 Task: Look for space in Xinyi, China from 2nd June, 2023 to 15th June, 2023 for 2 adults and 1 pet in price range Rs.10000 to Rs.15000. Place can be entire place with 1  bedroom having 1 bed and 1 bathroom. Property type can be house, flat, guest house, hotel. Booking option can be shelf check-in. Required host language is Chinese (Simplified).
Action: Mouse moved to (376, 123)
Screenshot: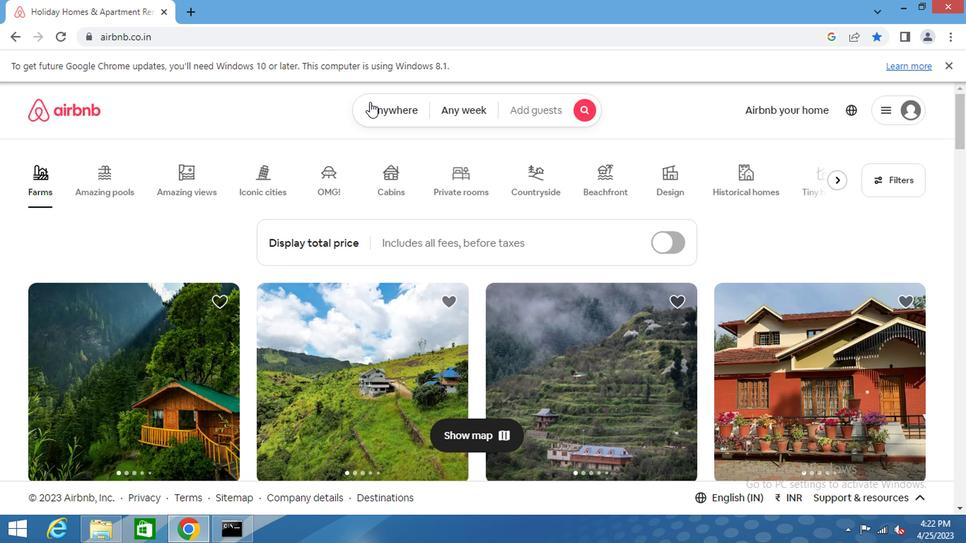 
Action: Mouse pressed left at (376, 123)
Screenshot: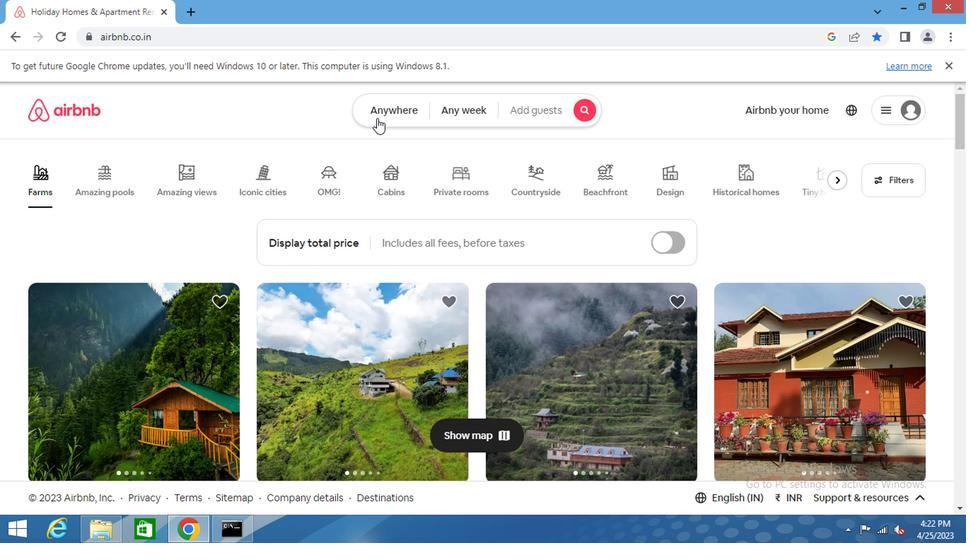 
Action: Mouse moved to (300, 179)
Screenshot: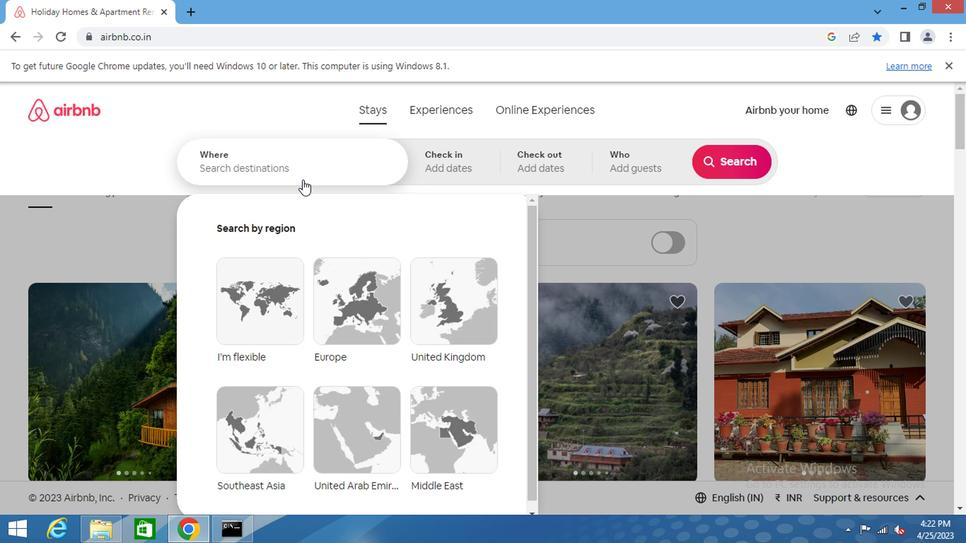 
Action: Mouse pressed left at (300, 179)
Screenshot: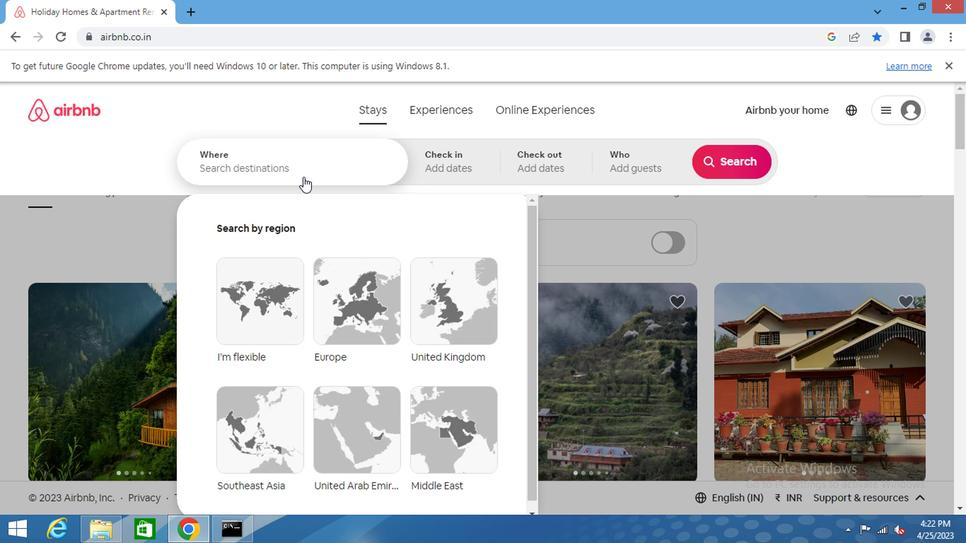 
Action: Mouse moved to (304, 173)
Screenshot: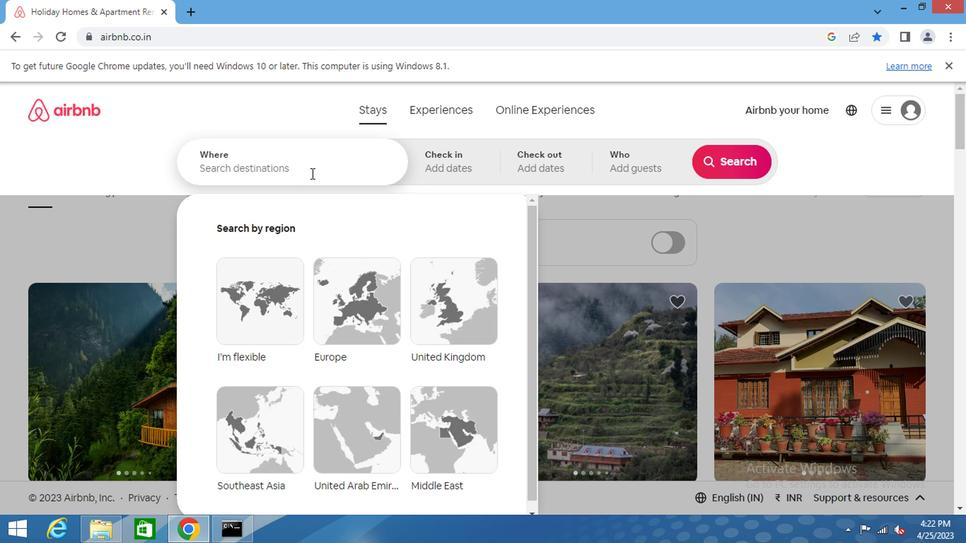 
Action: Mouse pressed left at (304, 173)
Screenshot: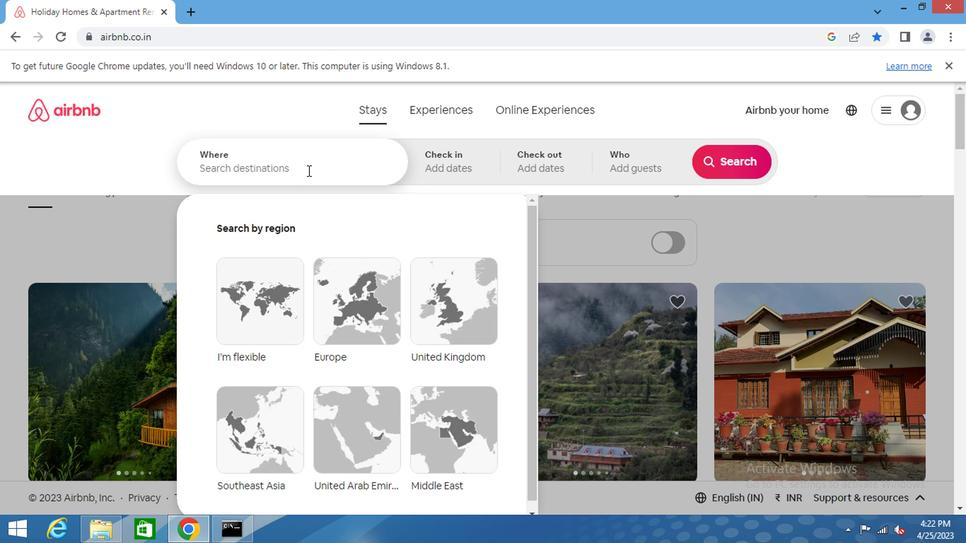 
Action: Key pressed xinyi<Key.space>china<Key.space><Key.enter>
Screenshot: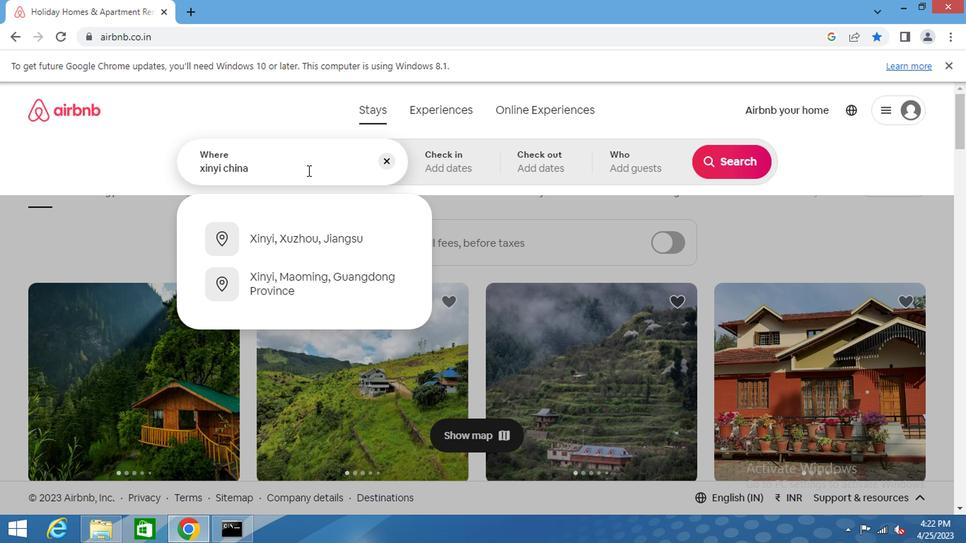 
Action: Mouse moved to (713, 273)
Screenshot: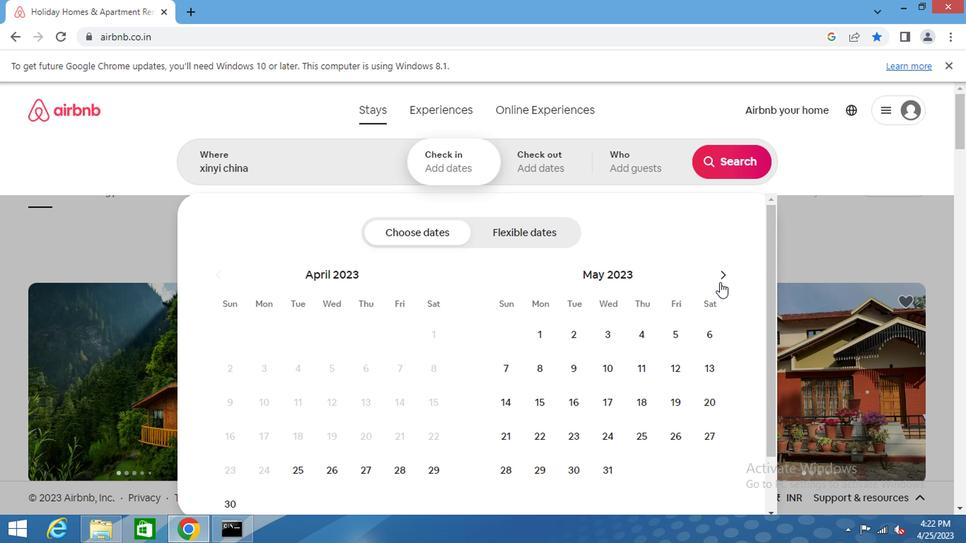 
Action: Mouse pressed left at (713, 273)
Screenshot: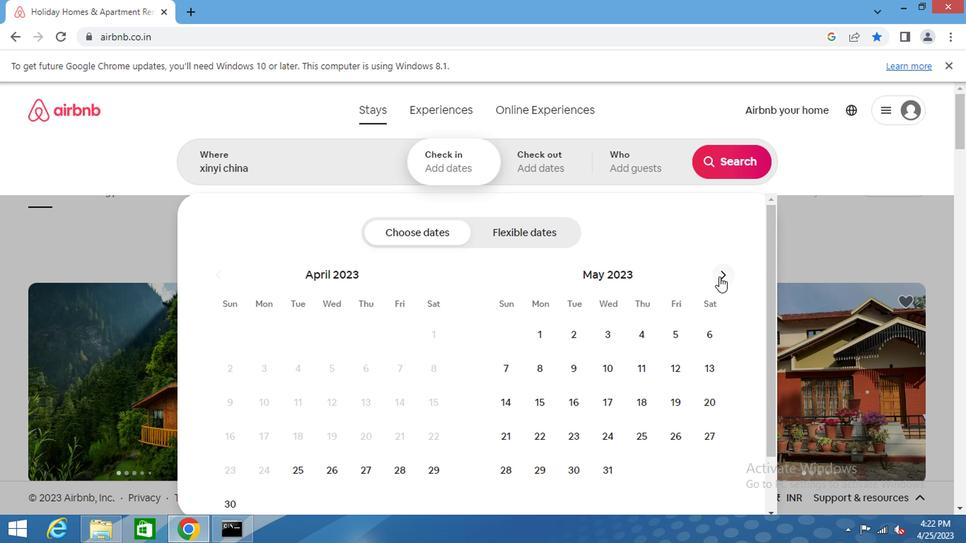 
Action: Mouse pressed left at (713, 273)
Screenshot: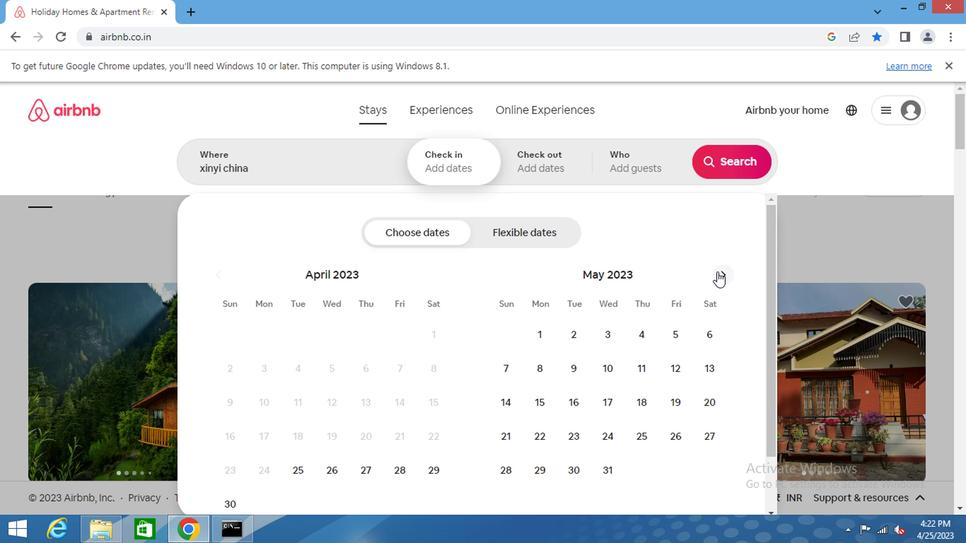 
Action: Mouse moved to (390, 335)
Screenshot: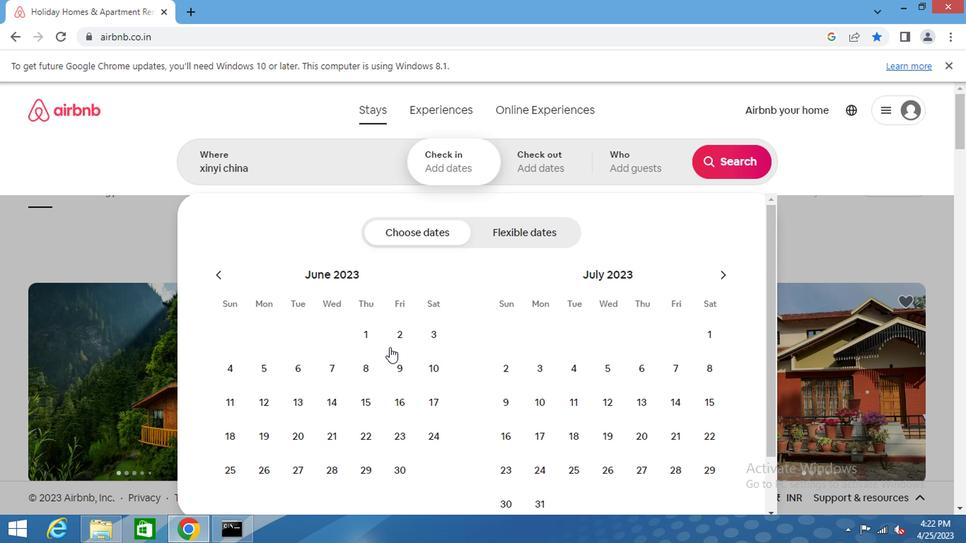 
Action: Mouse pressed left at (390, 335)
Screenshot: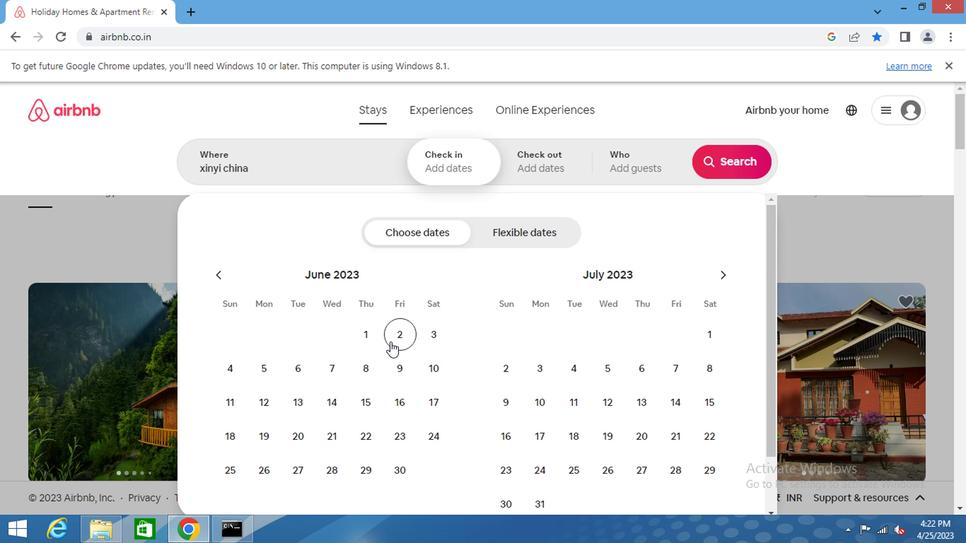 
Action: Mouse moved to (367, 397)
Screenshot: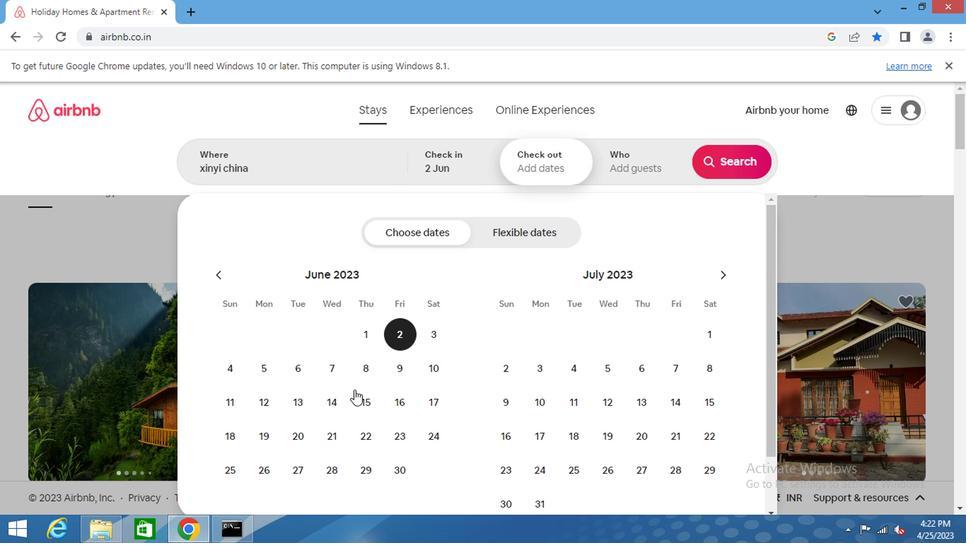 
Action: Mouse pressed left at (367, 397)
Screenshot: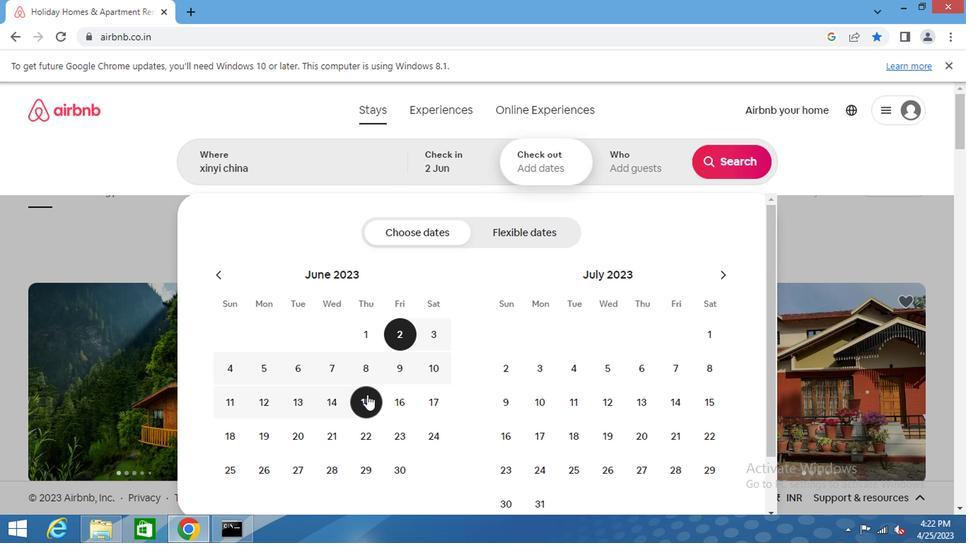 
Action: Mouse moved to (634, 171)
Screenshot: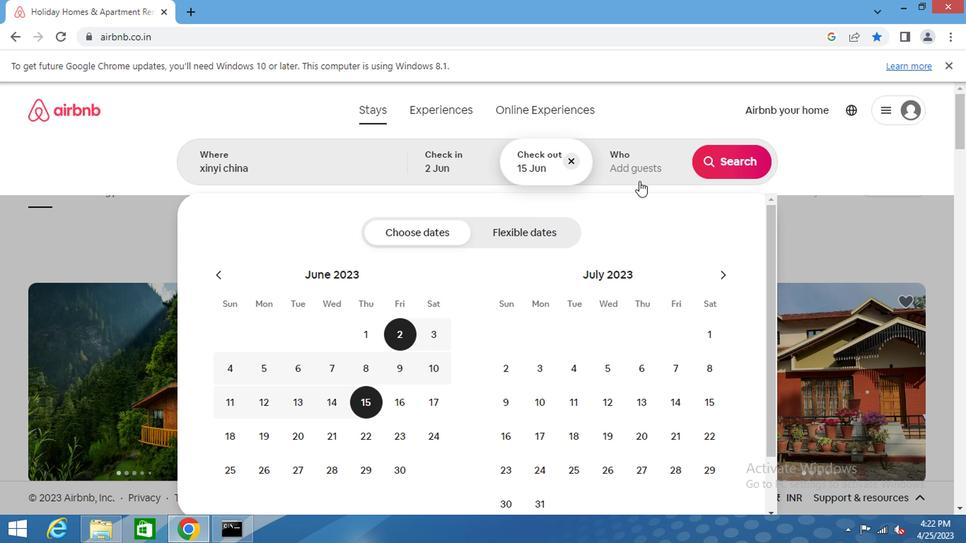 
Action: Mouse pressed left at (634, 171)
Screenshot: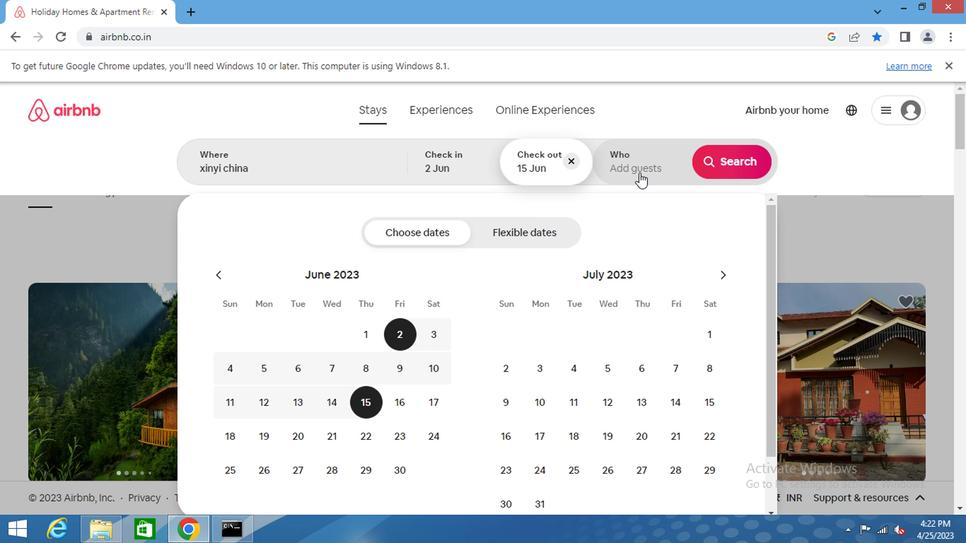 
Action: Mouse moved to (736, 237)
Screenshot: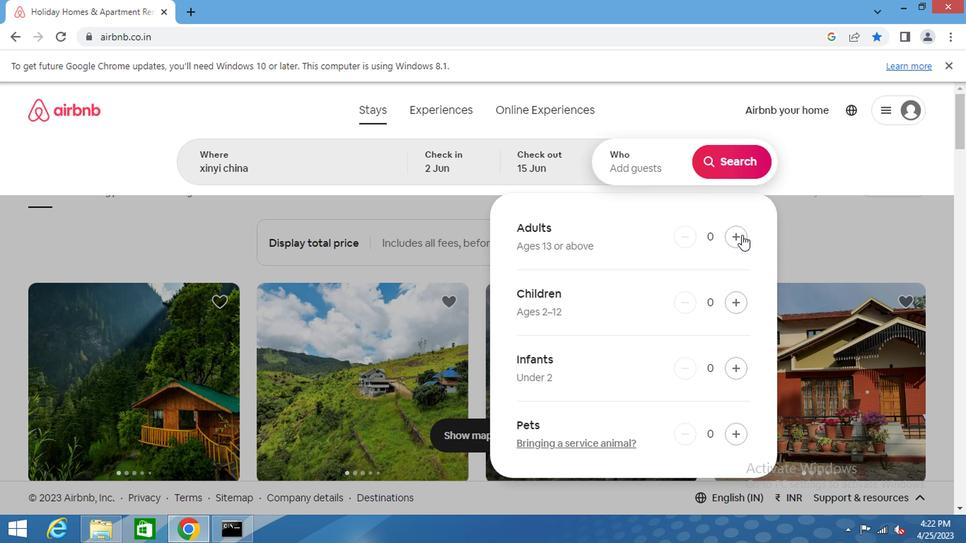 
Action: Mouse pressed left at (736, 237)
Screenshot: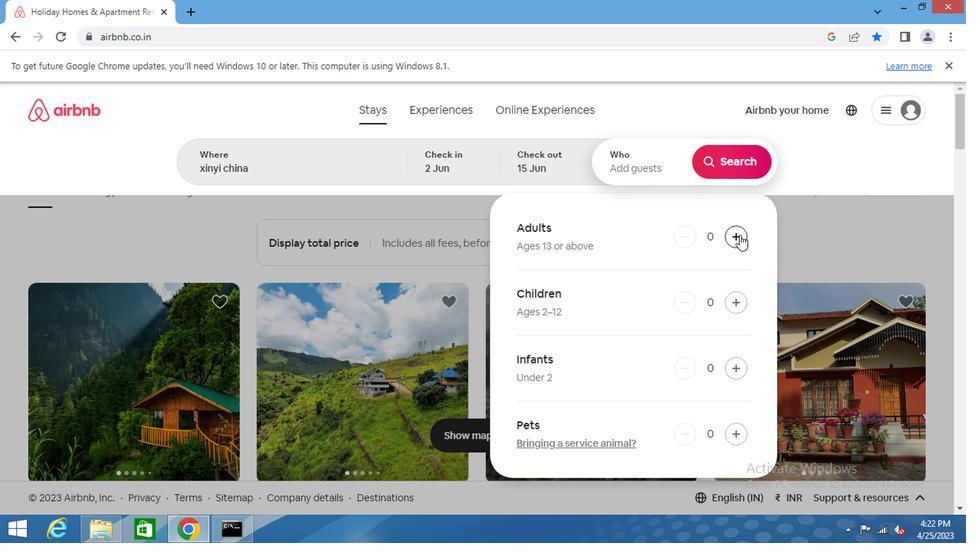 
Action: Mouse pressed left at (736, 237)
Screenshot: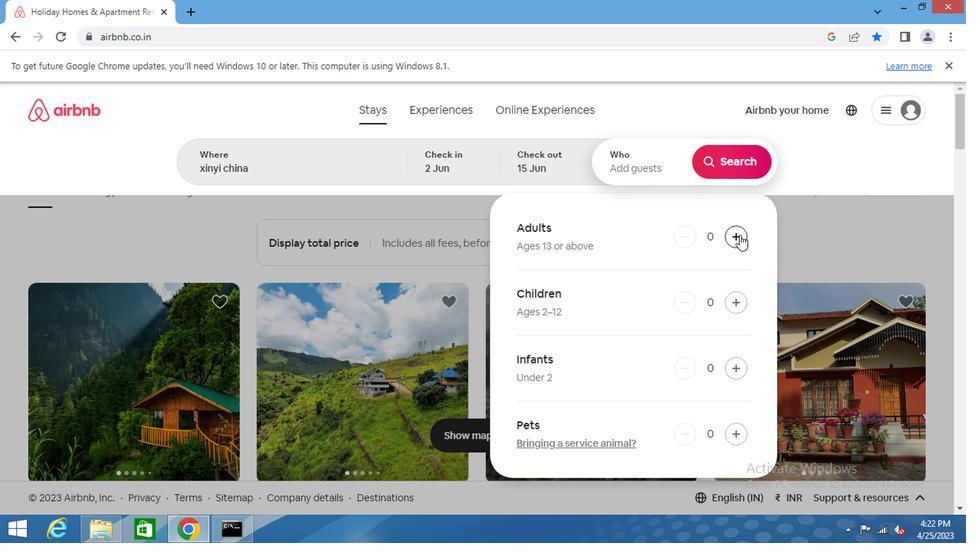
Action: Mouse moved to (739, 444)
Screenshot: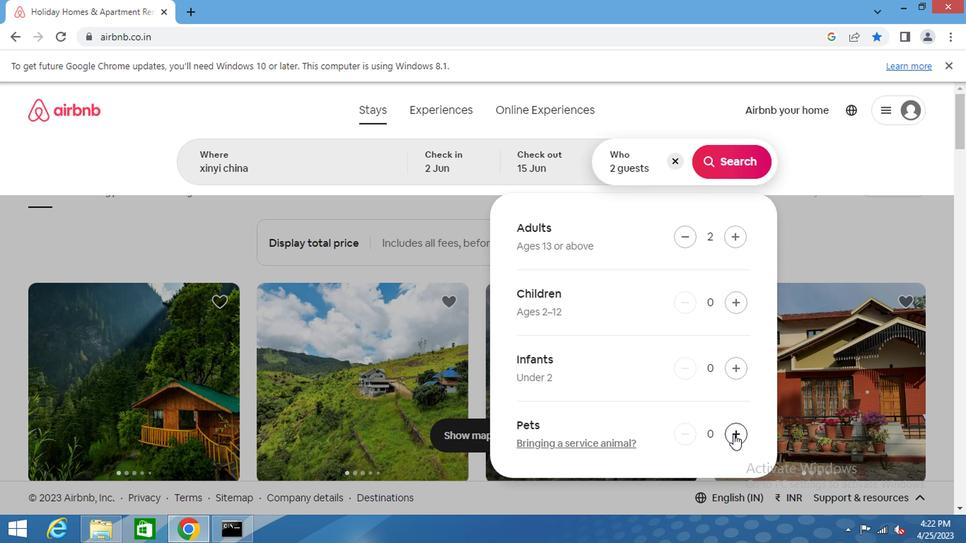 
Action: Mouse pressed left at (739, 444)
Screenshot: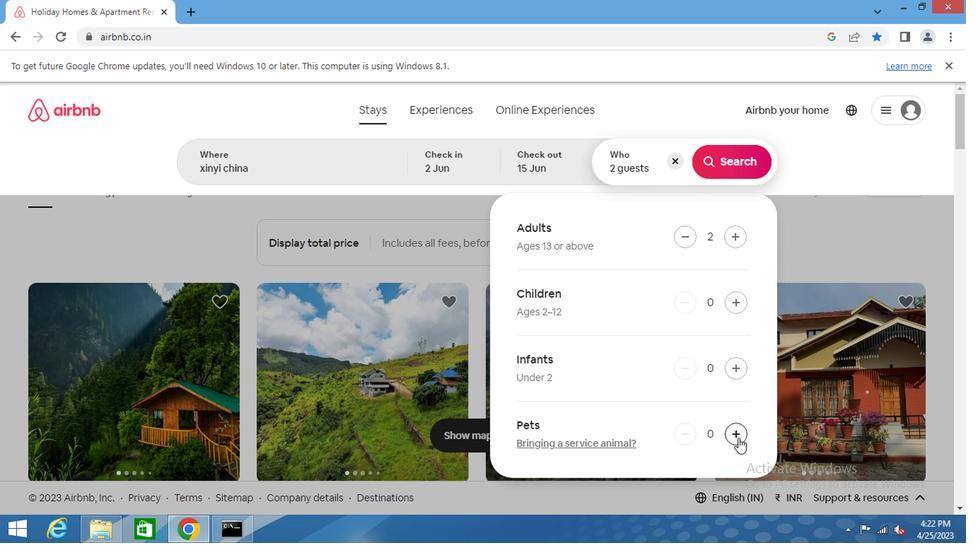 
Action: Mouse moved to (726, 167)
Screenshot: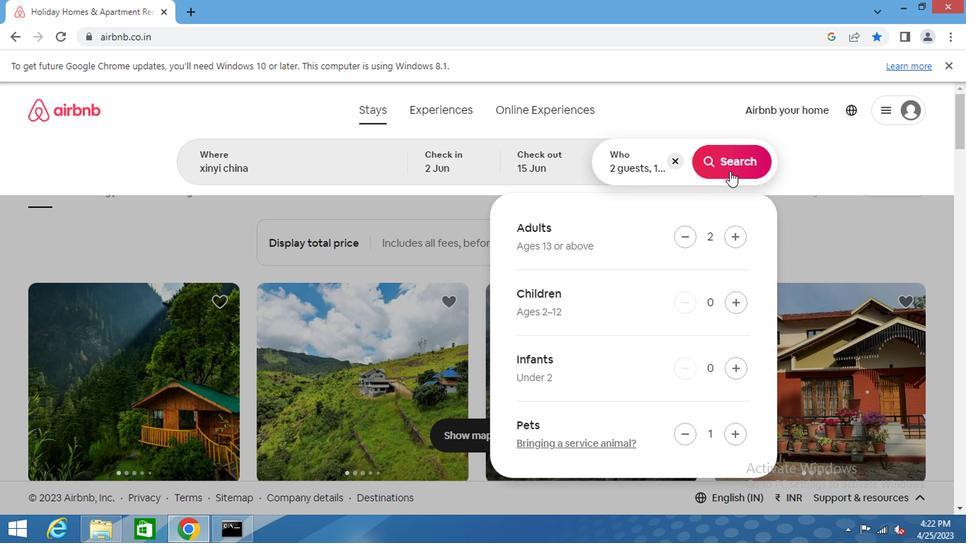 
Action: Mouse pressed left at (726, 167)
Screenshot: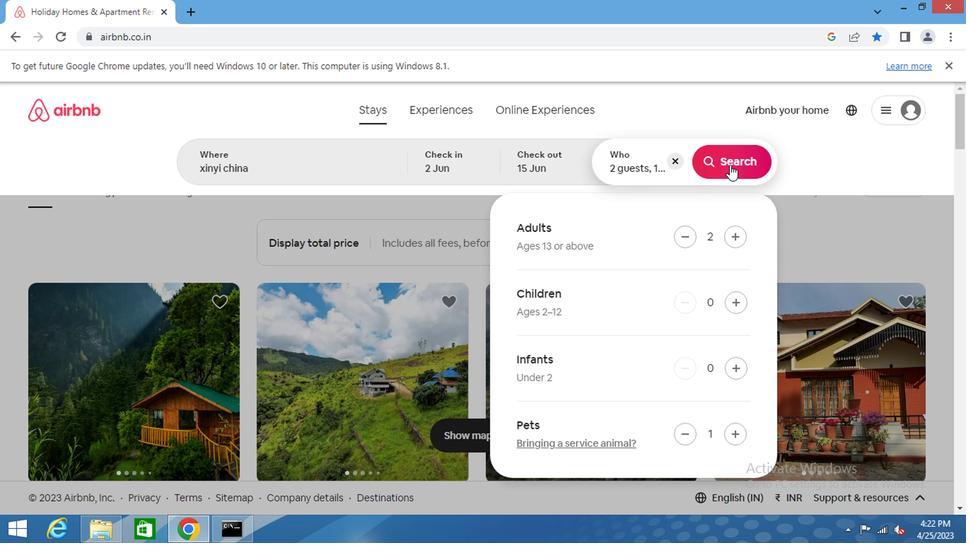 
Action: Mouse moved to (887, 167)
Screenshot: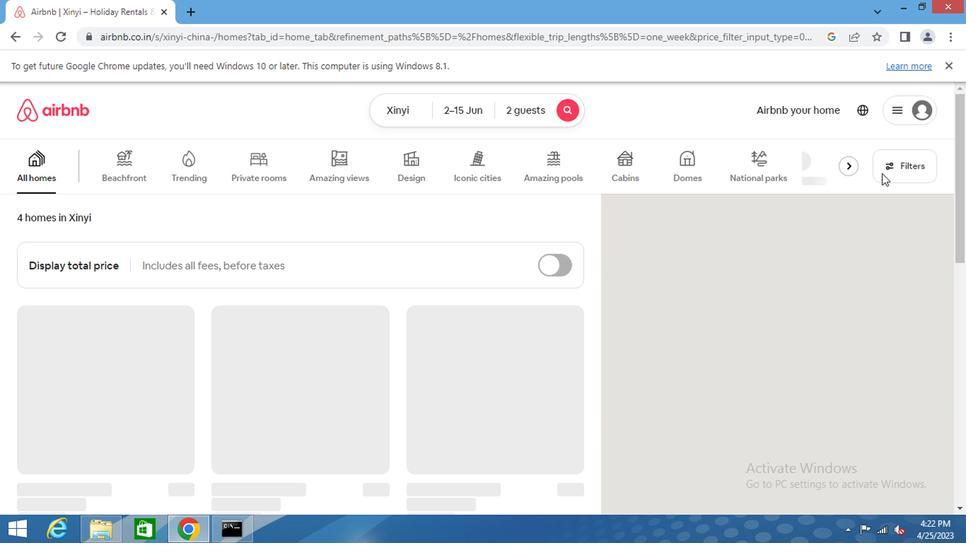 
Action: Mouse pressed left at (887, 167)
Screenshot: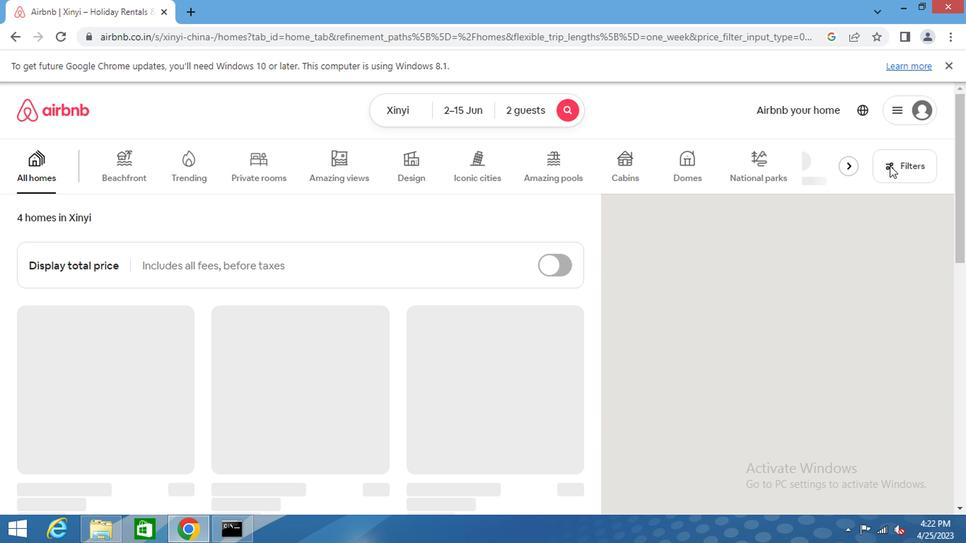 
Action: Mouse moved to (335, 348)
Screenshot: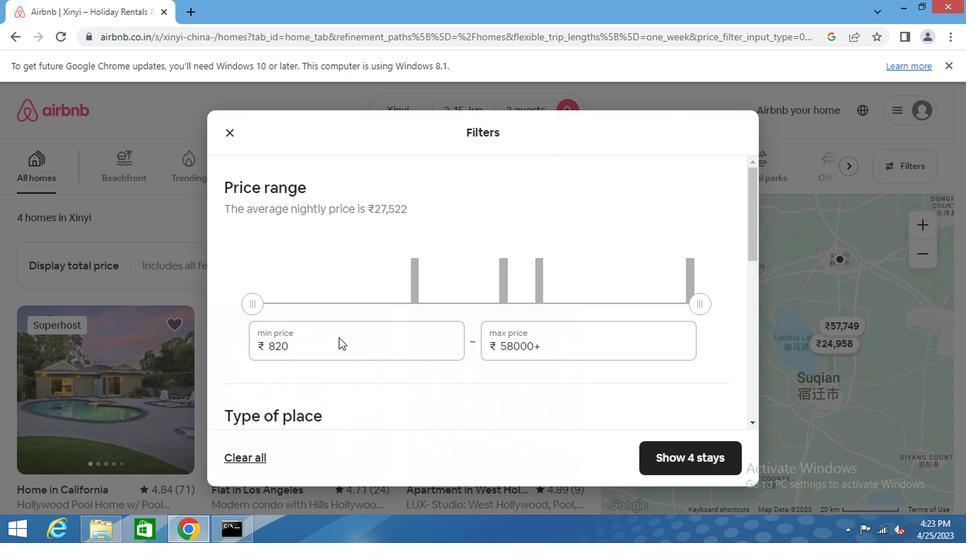 
Action: Mouse pressed left at (335, 348)
Screenshot: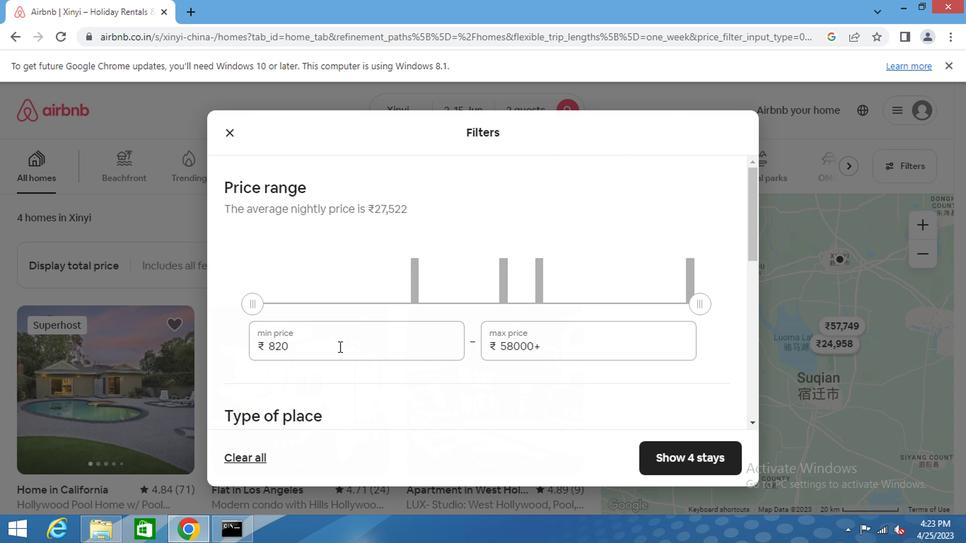 
Action: Mouse pressed left at (335, 348)
Screenshot: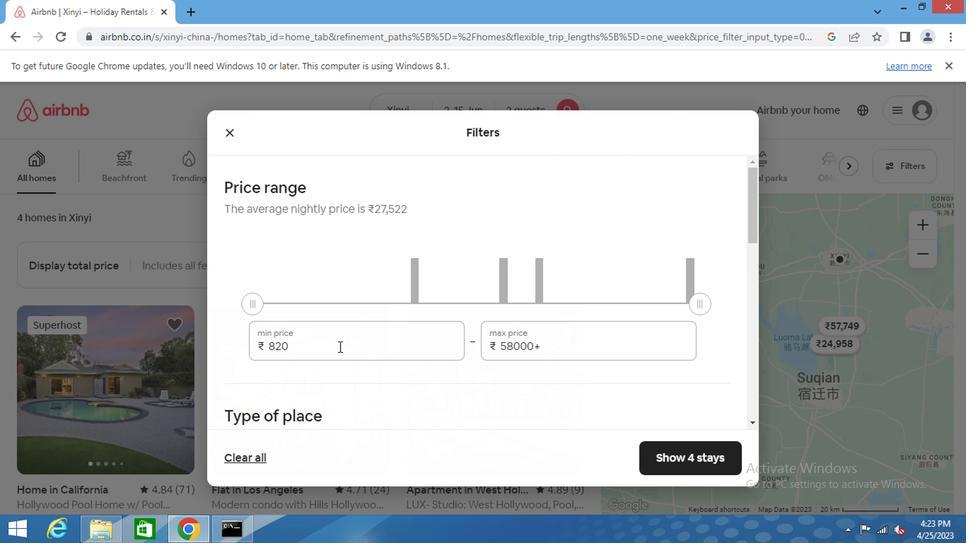 
Action: Key pressed 10000<Key.tab>1500<Key.backspace><Key.backspace><Key.backspace><Key.backspace><Key.backspace><Key.backspace>15000
Screenshot: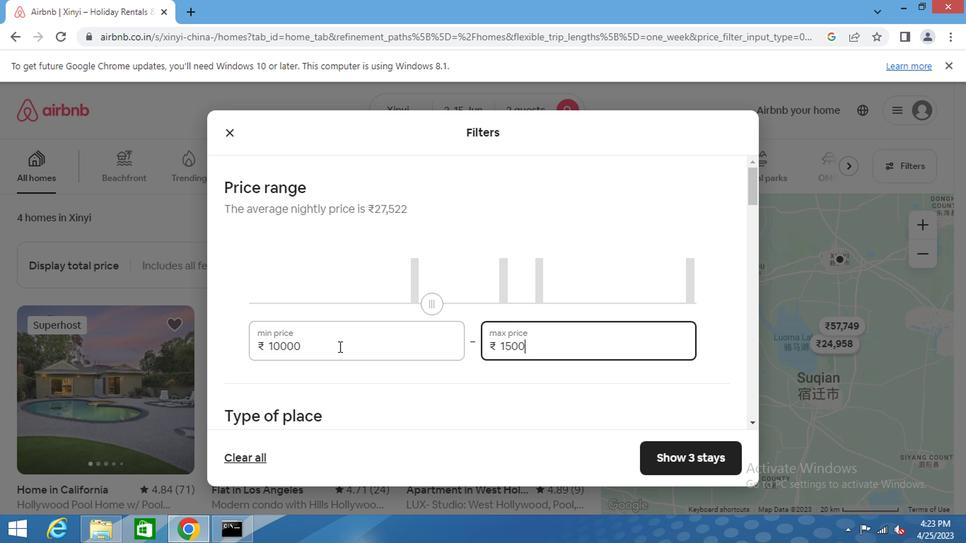 
Action: Mouse moved to (947, 79)
Screenshot: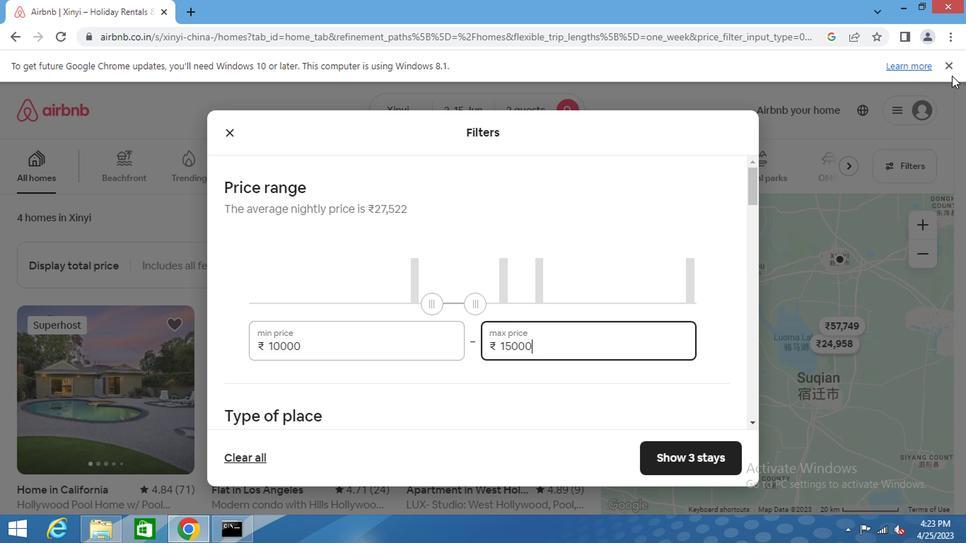 
Action: Mouse scrolled (947, 79) with delta (0, 0)
Screenshot: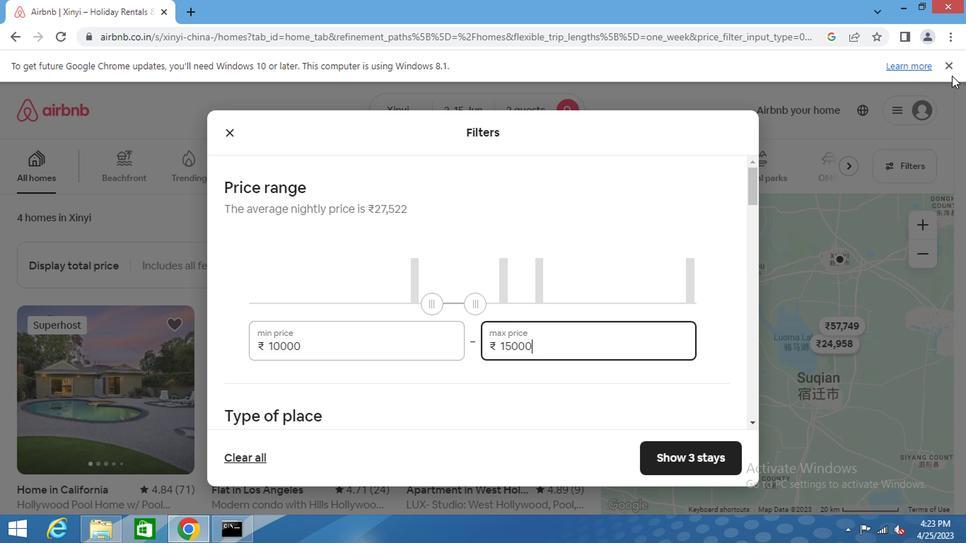 
Action: Mouse scrolled (947, 79) with delta (0, 0)
Screenshot: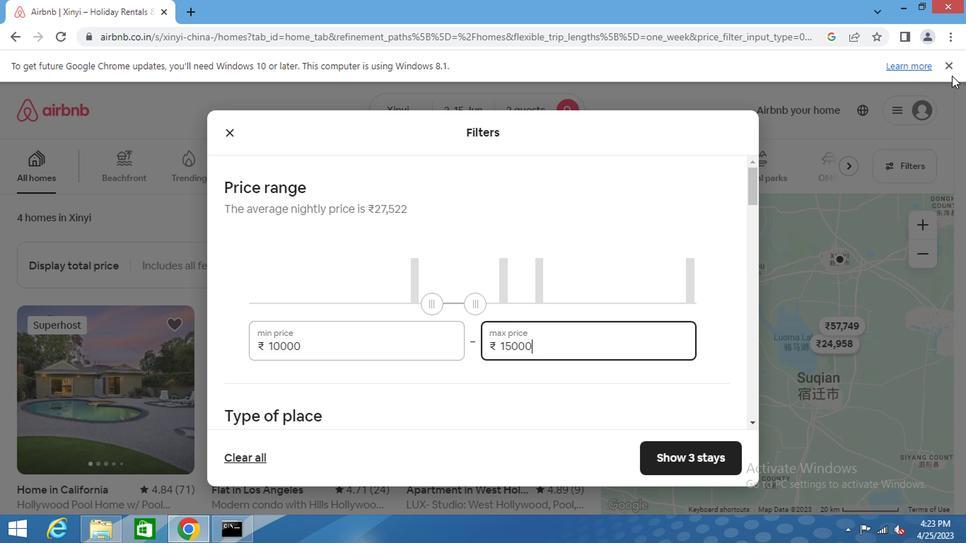 
Action: Mouse scrolled (947, 79) with delta (0, 0)
Screenshot: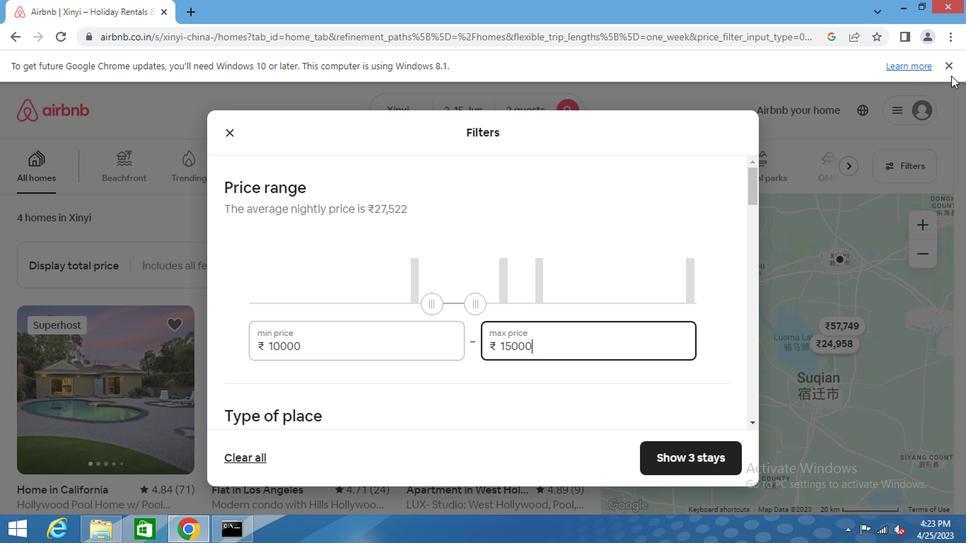 
Action: Mouse scrolled (947, 79) with delta (0, 0)
Screenshot: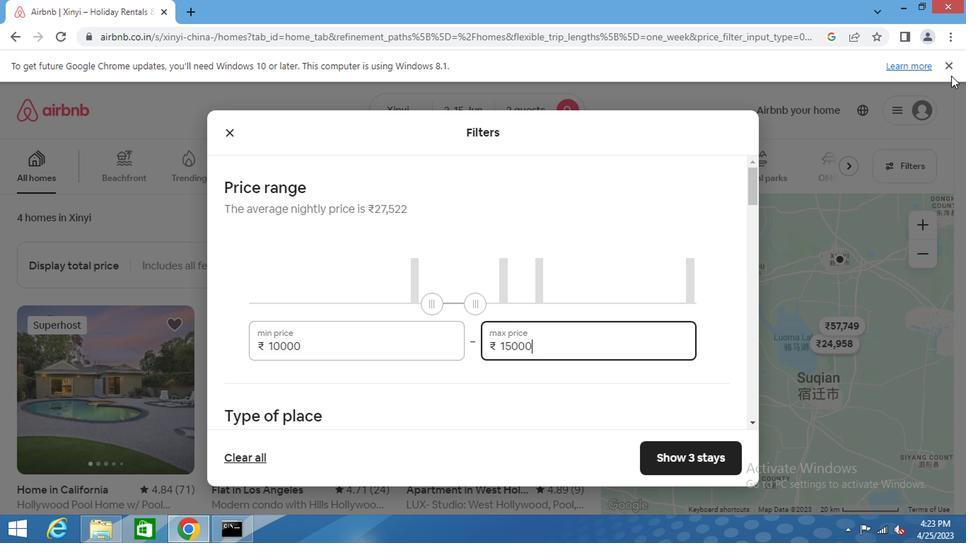 
Action: Mouse moved to (947, 79)
Screenshot: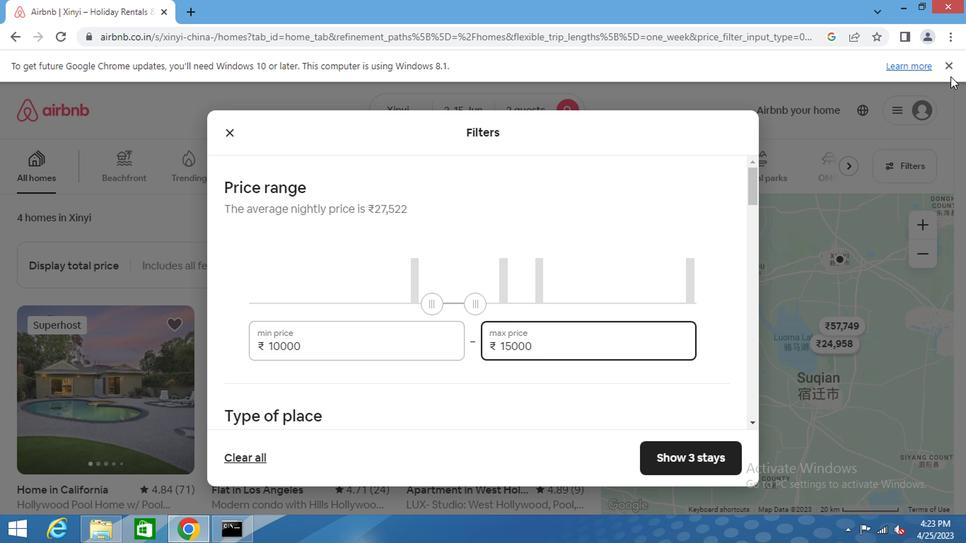 
Action: Mouse scrolled (947, 79) with delta (0, 0)
Screenshot: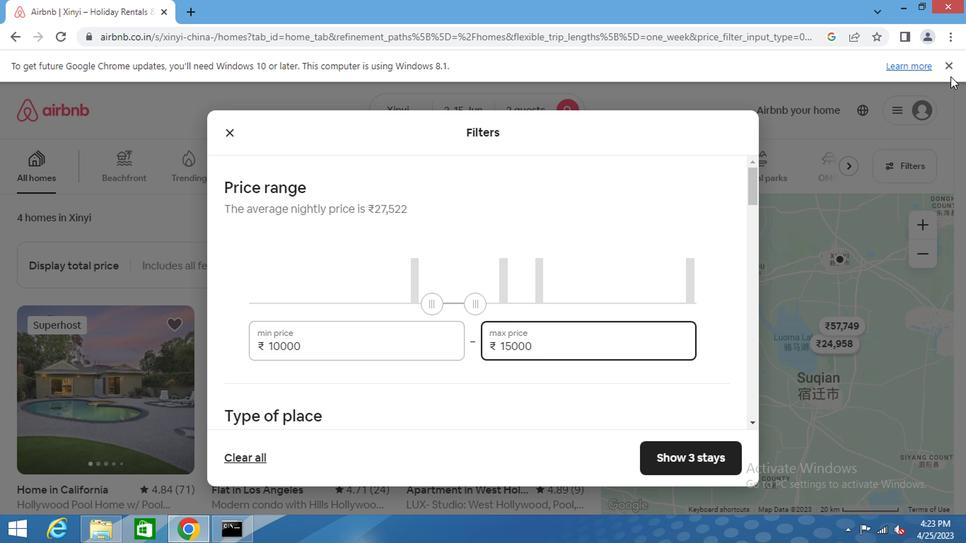 
Action: Mouse moved to (519, 327)
Screenshot: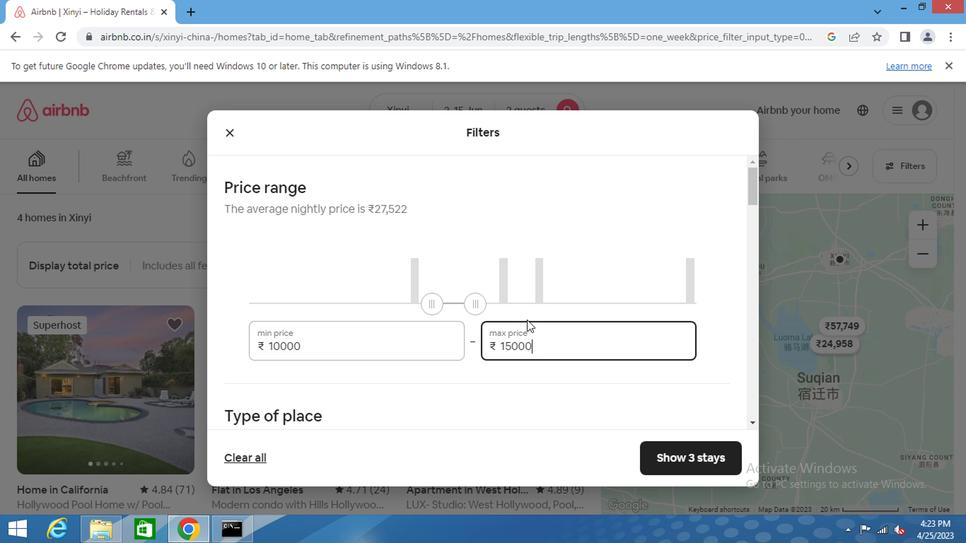 
Action: Mouse scrolled (519, 327) with delta (0, 0)
Screenshot: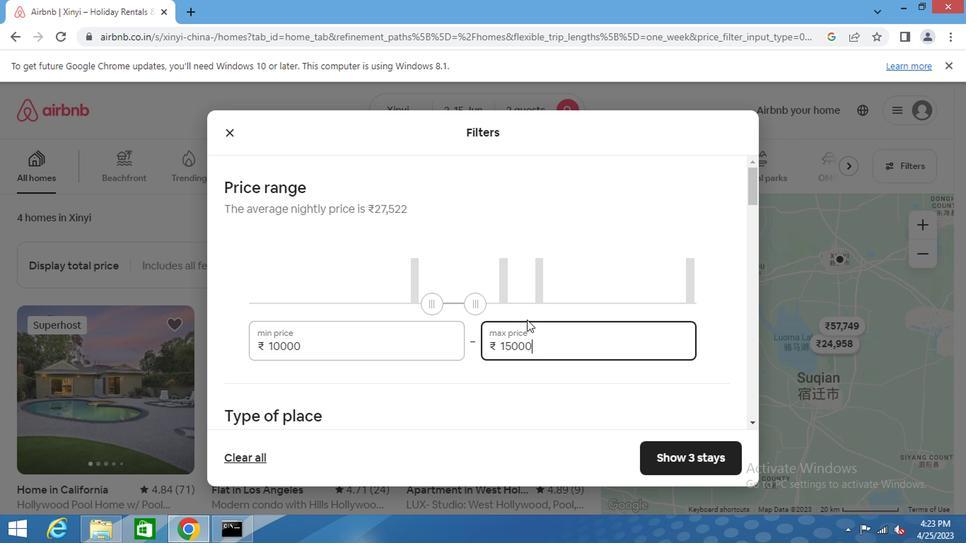 
Action: Mouse moved to (519, 328)
Screenshot: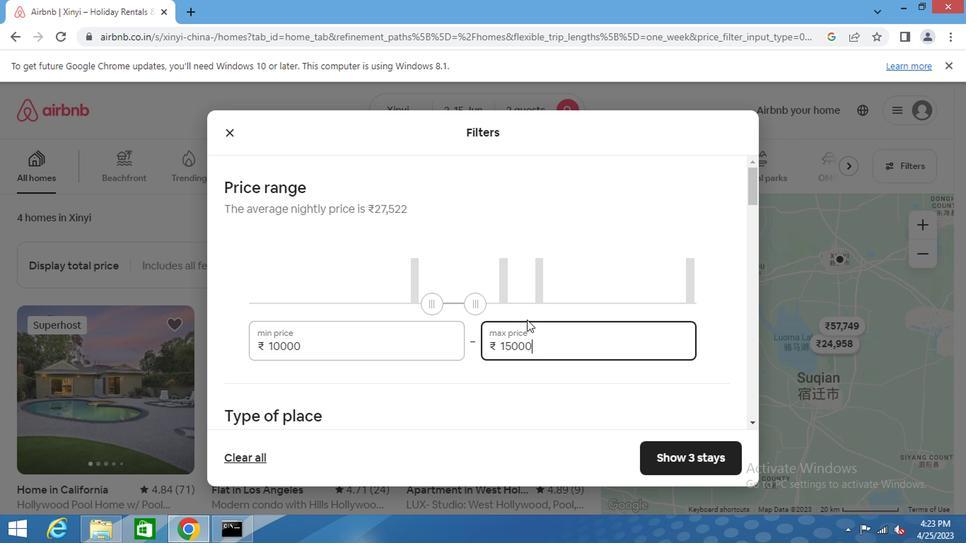 
Action: Mouse scrolled (519, 327) with delta (0, -1)
Screenshot: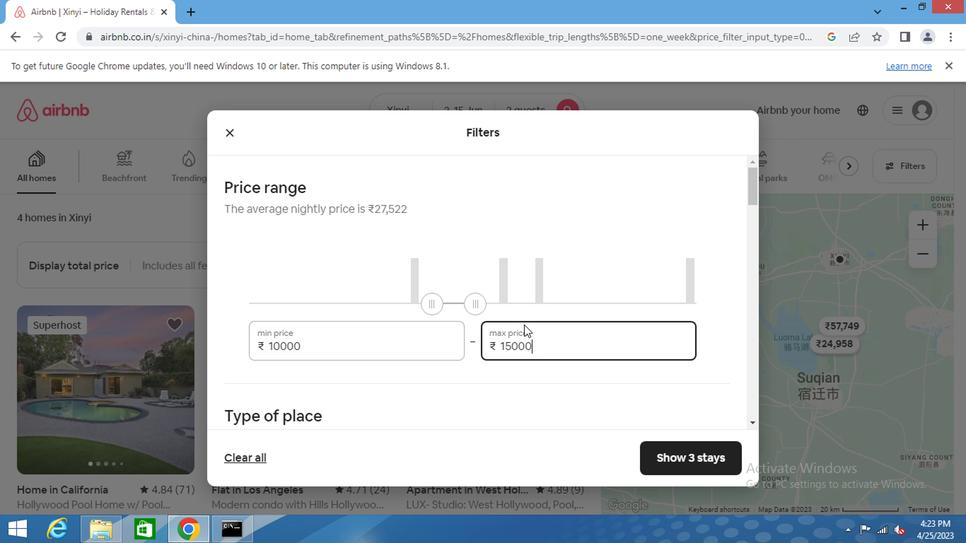 
Action: Mouse scrolled (519, 327) with delta (0, -1)
Screenshot: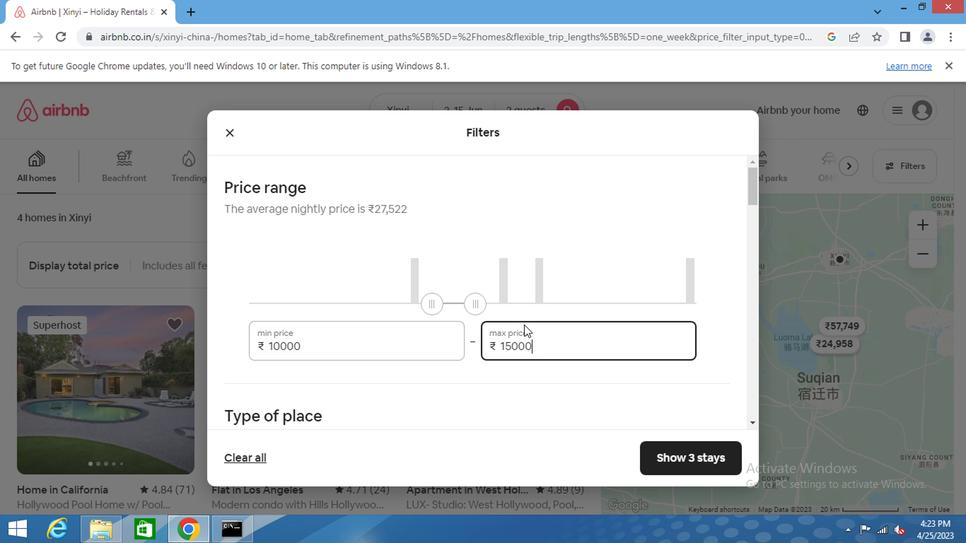 
Action: Mouse scrolled (519, 327) with delta (0, -1)
Screenshot: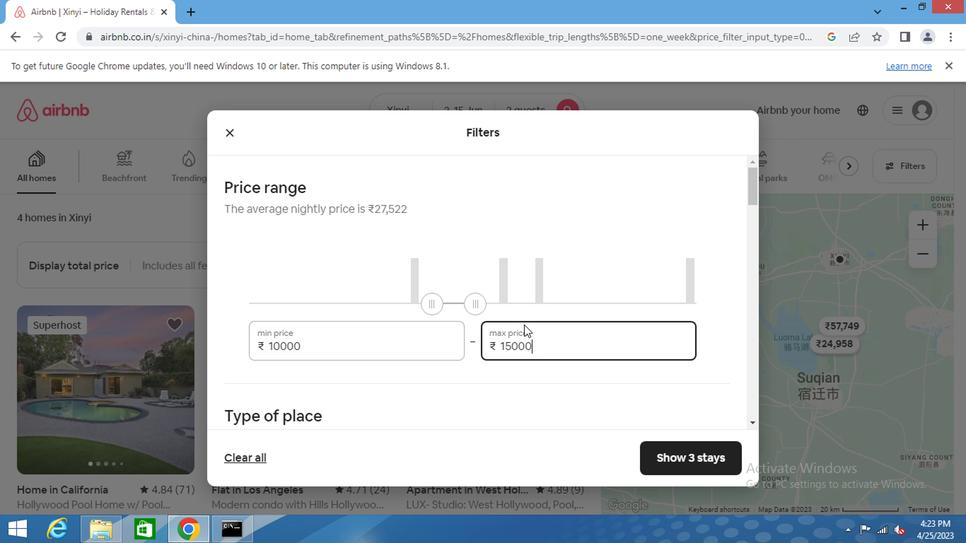 
Action: Mouse scrolled (519, 327) with delta (0, -1)
Screenshot: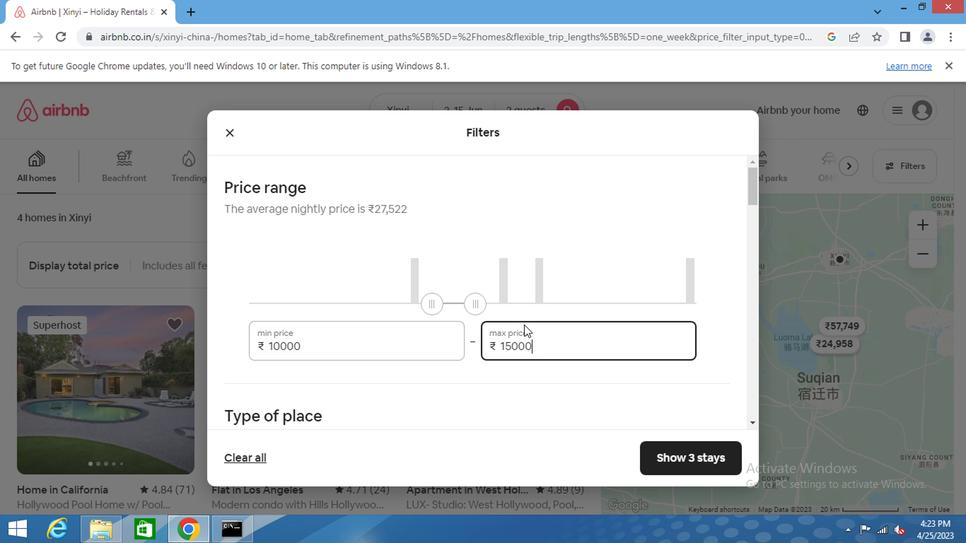 
Action: Mouse moved to (332, 237)
Screenshot: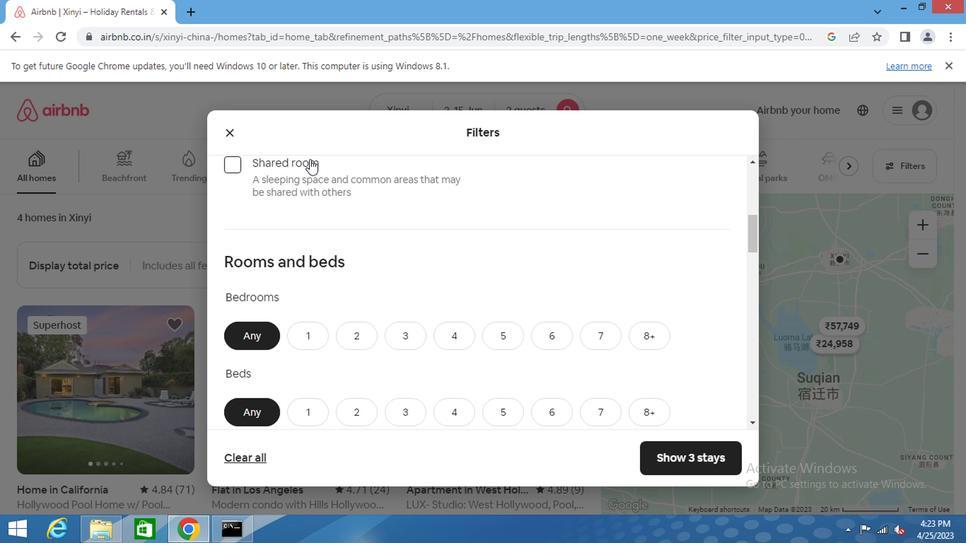 
Action: Mouse scrolled (332, 238) with delta (0, 1)
Screenshot: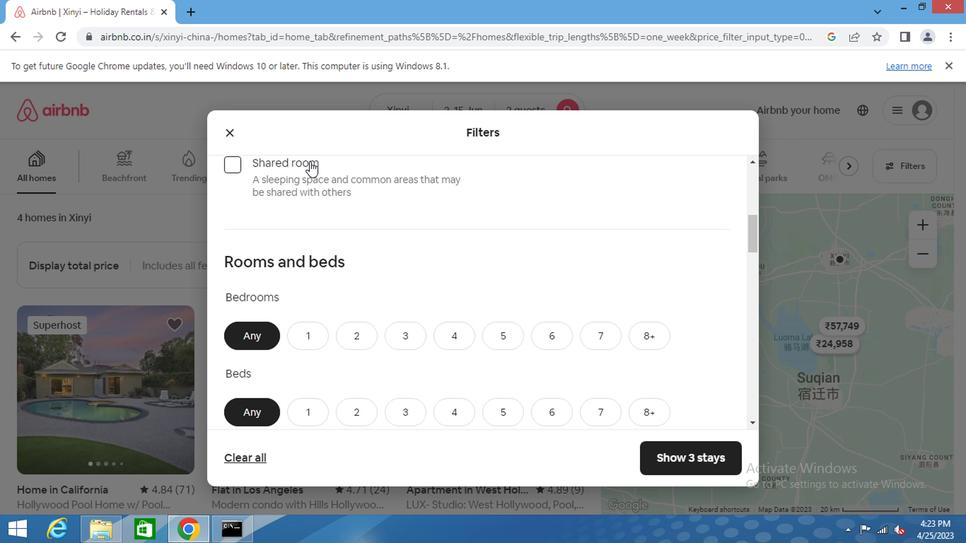 
Action: Mouse moved to (332, 238)
Screenshot: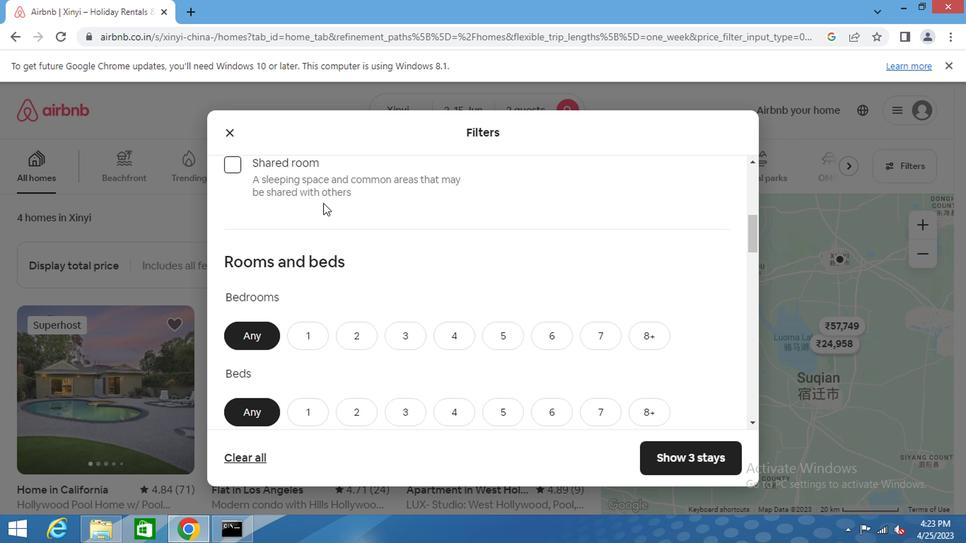 
Action: Mouse scrolled (332, 239) with delta (0, 0)
Screenshot: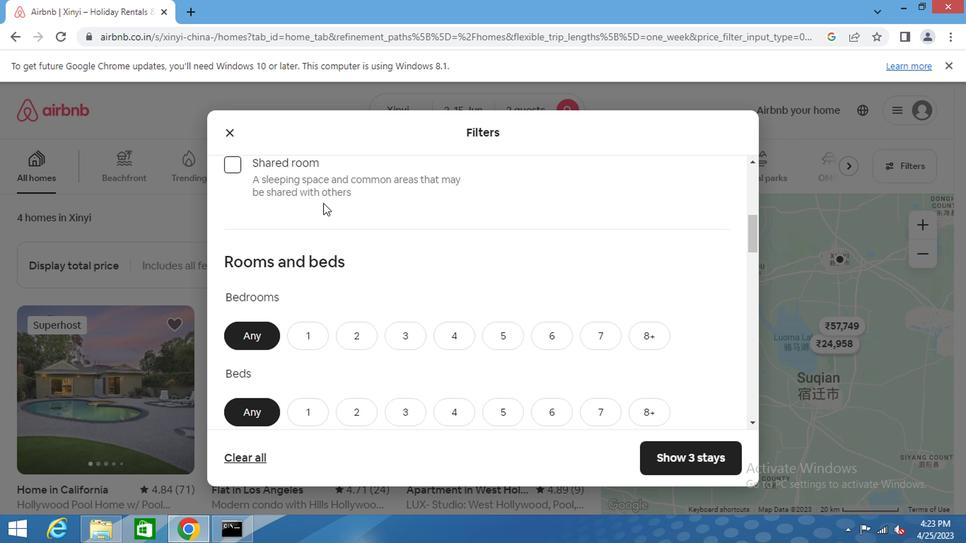 
Action: Mouse moved to (306, 250)
Screenshot: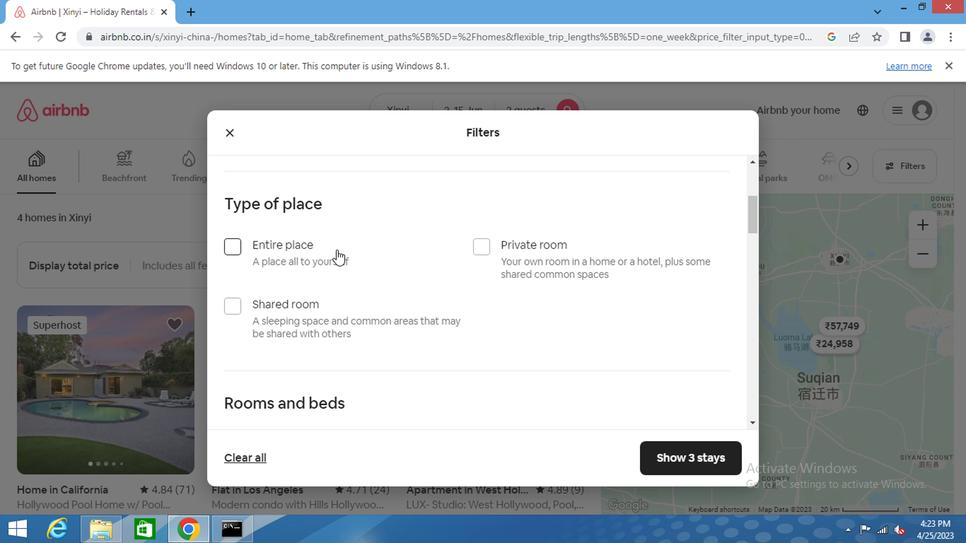 
Action: Mouse pressed left at (306, 250)
Screenshot: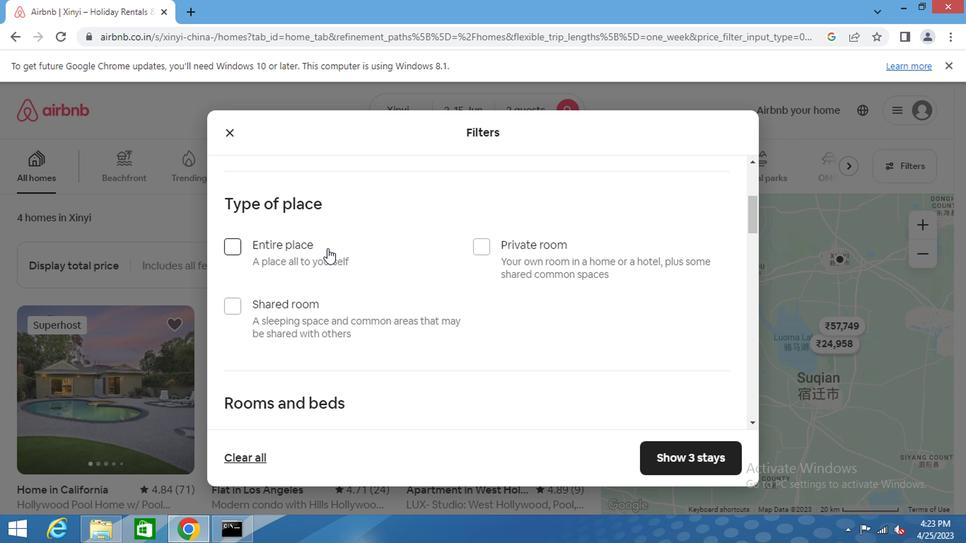 
Action: Mouse moved to (417, 230)
Screenshot: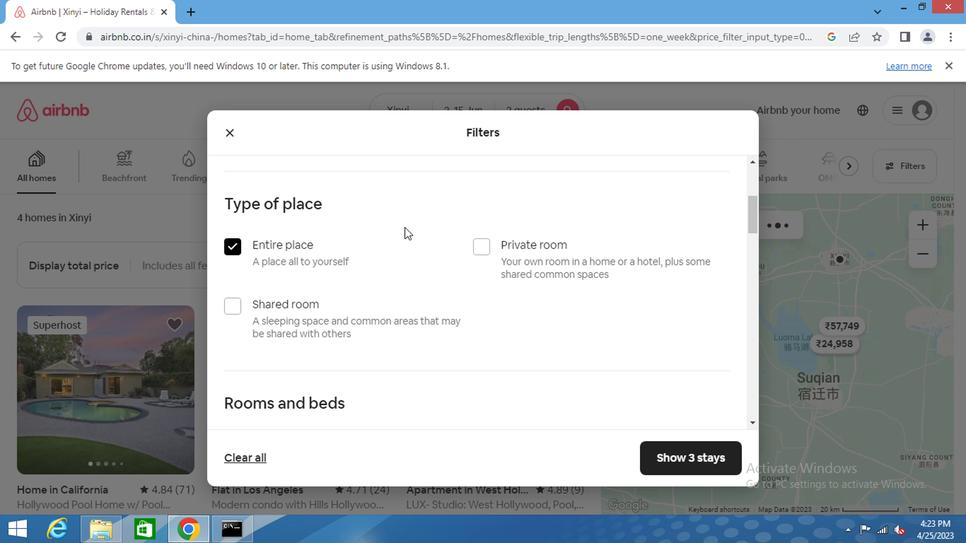 
Action: Mouse scrolled (417, 229) with delta (0, 0)
Screenshot: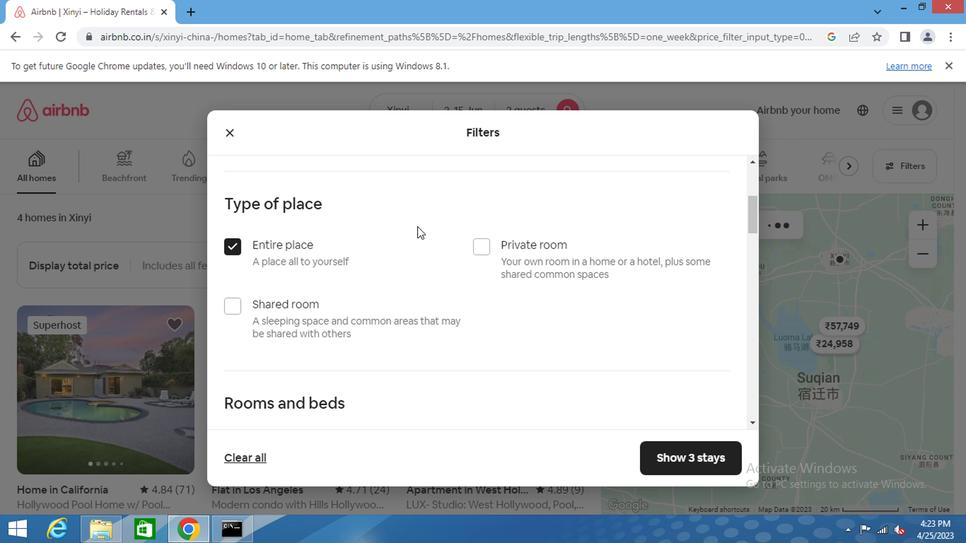 
Action: Mouse moved to (417, 230)
Screenshot: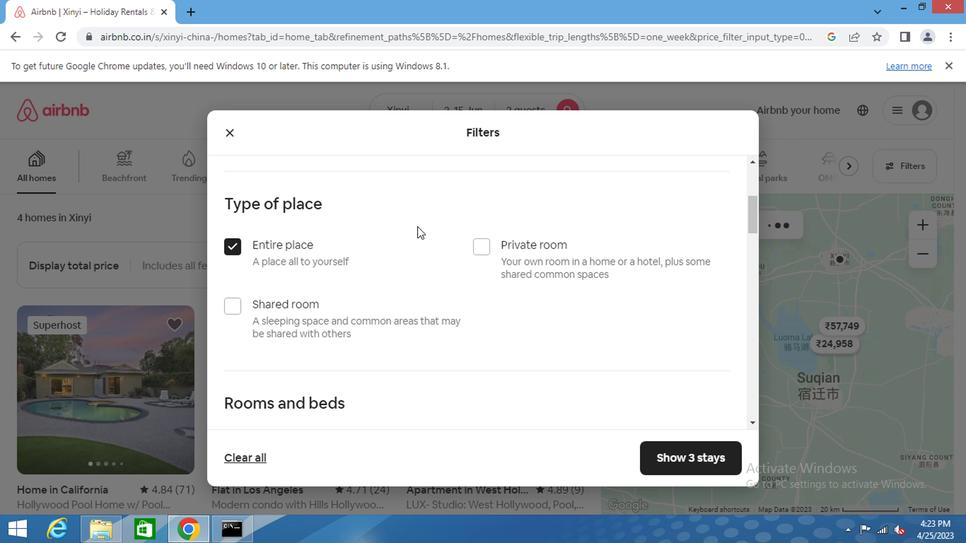 
Action: Mouse scrolled (417, 229) with delta (0, 0)
Screenshot: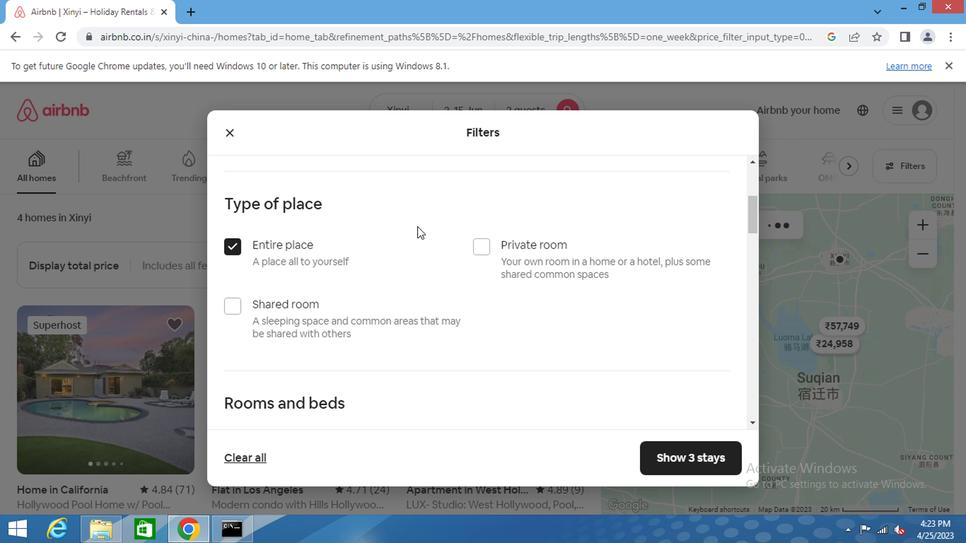 
Action: Mouse scrolled (417, 229) with delta (0, 0)
Screenshot: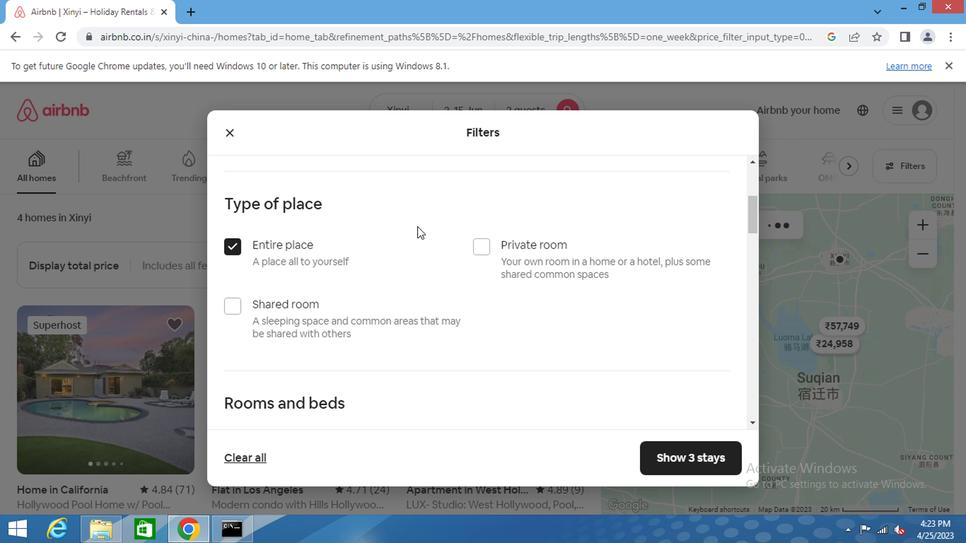 
Action: Mouse moved to (417, 230)
Screenshot: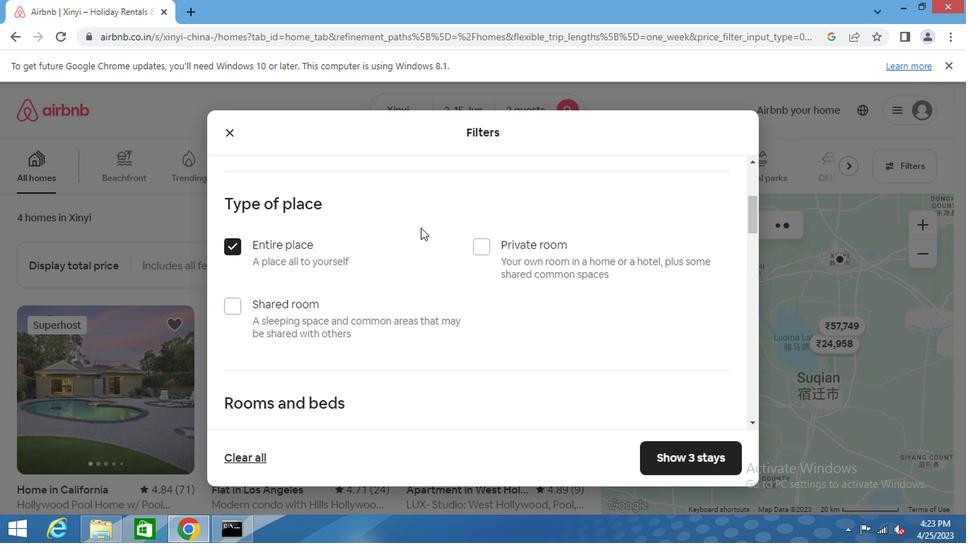 
Action: Mouse scrolled (417, 230) with delta (0, 0)
Screenshot: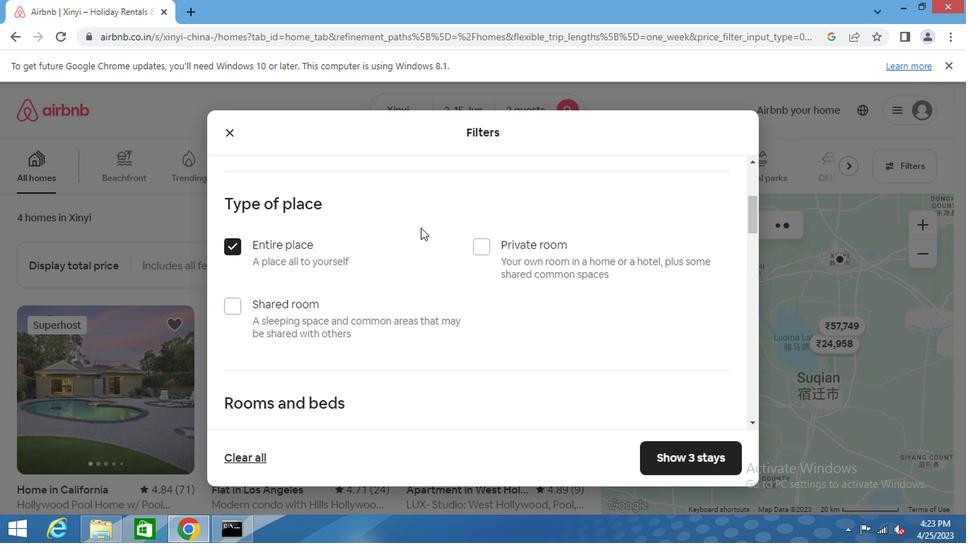
Action: Mouse moved to (301, 204)
Screenshot: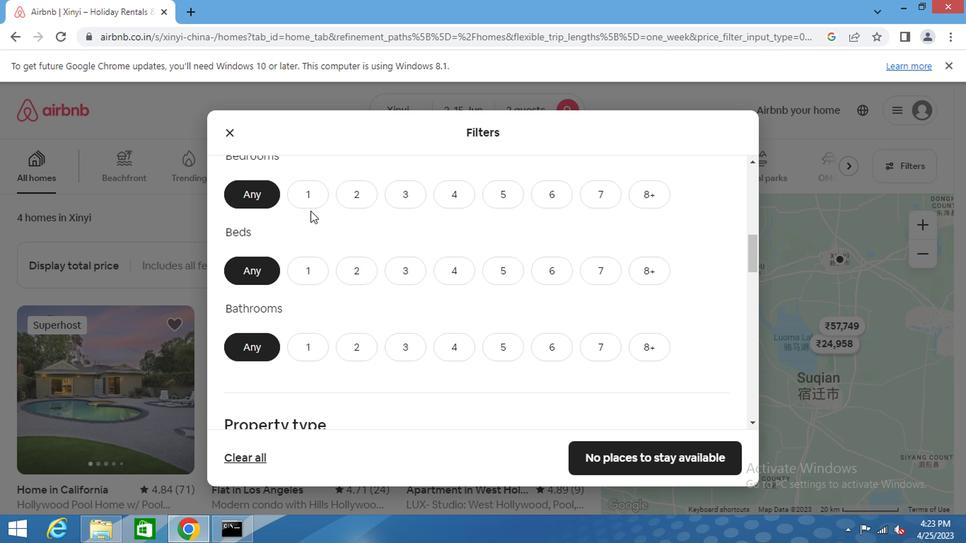 
Action: Mouse pressed left at (301, 204)
Screenshot: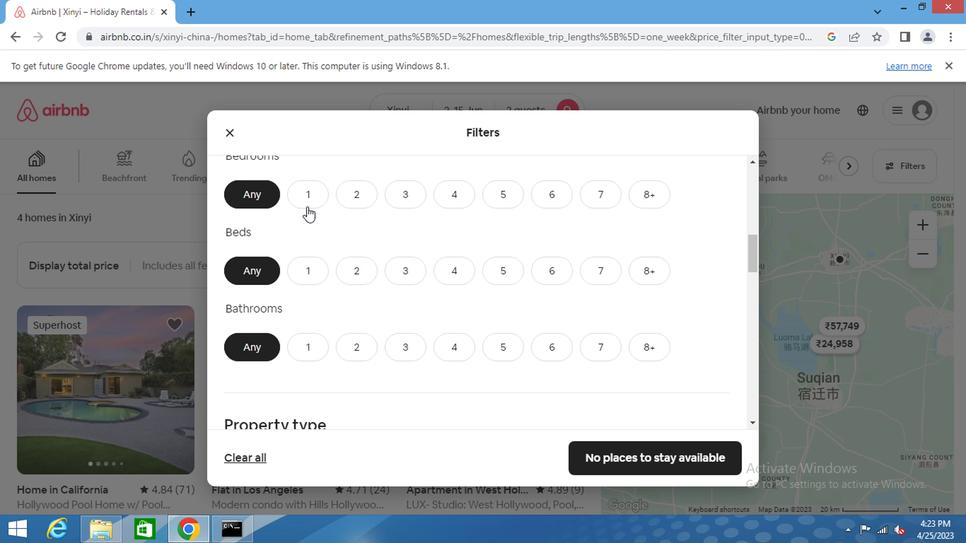
Action: Mouse moved to (303, 275)
Screenshot: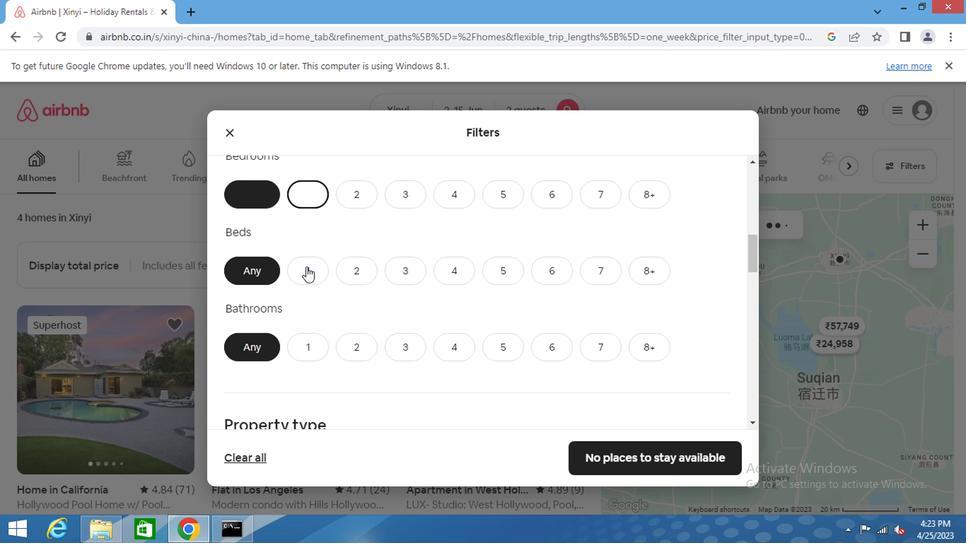 
Action: Mouse pressed left at (303, 275)
Screenshot: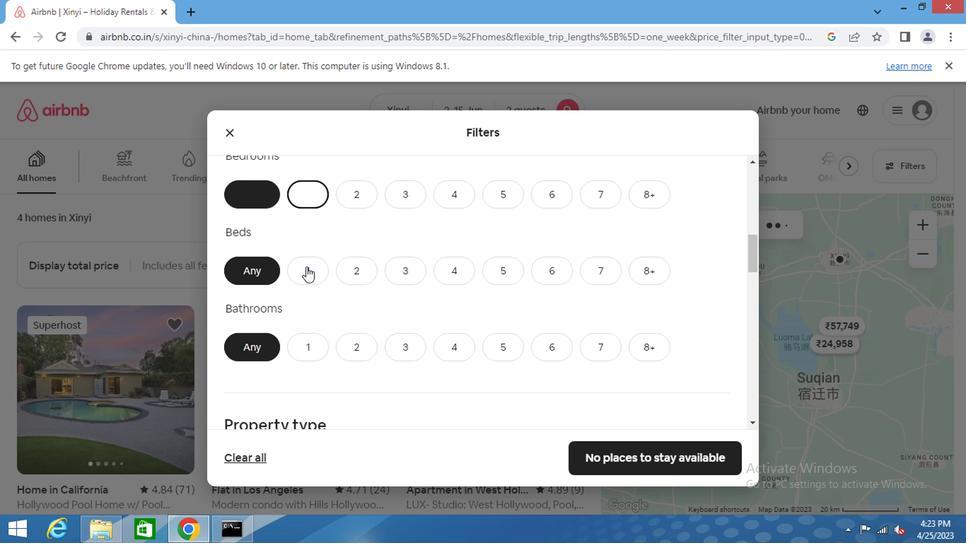 
Action: Mouse moved to (304, 354)
Screenshot: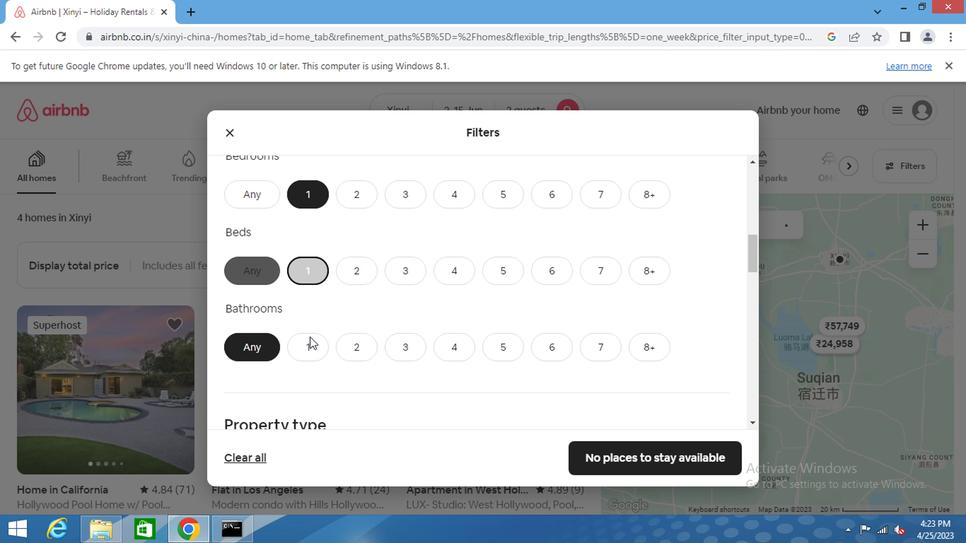 
Action: Mouse pressed left at (304, 354)
Screenshot: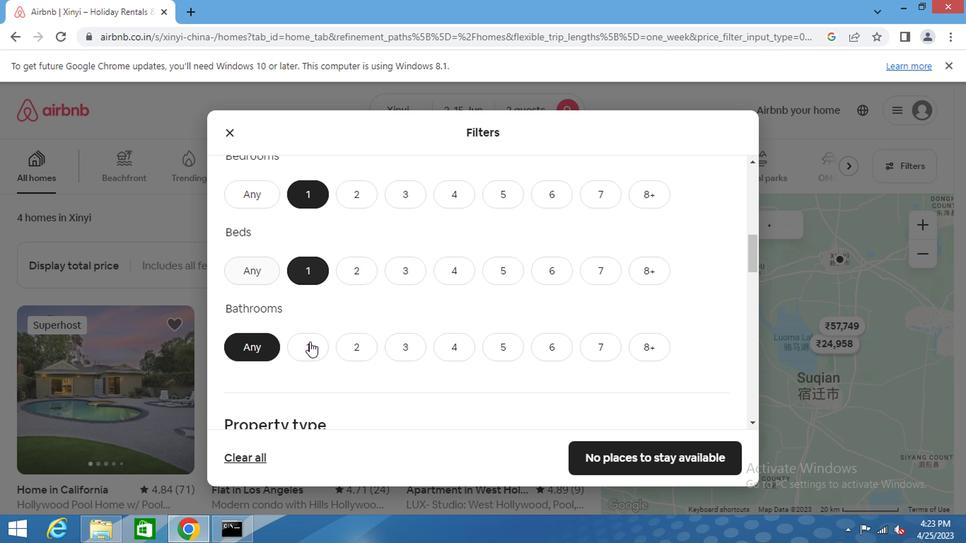 
Action: Mouse moved to (407, 319)
Screenshot: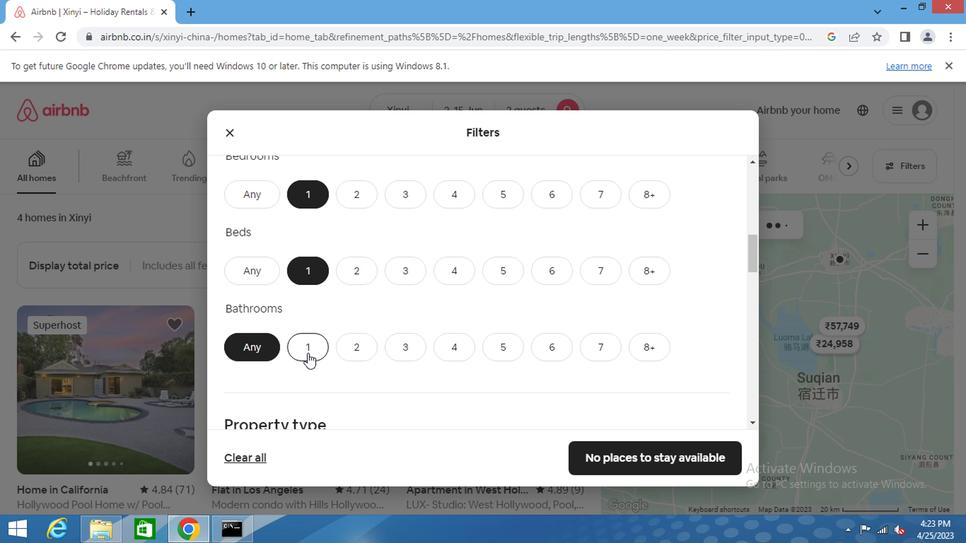 
Action: Mouse scrolled (407, 318) with delta (0, 0)
Screenshot: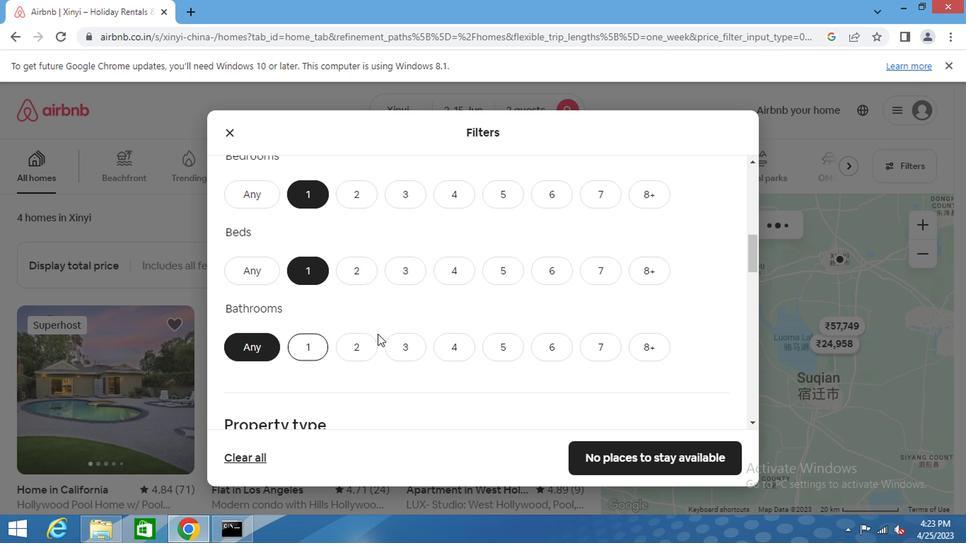
Action: Mouse scrolled (407, 318) with delta (0, 0)
Screenshot: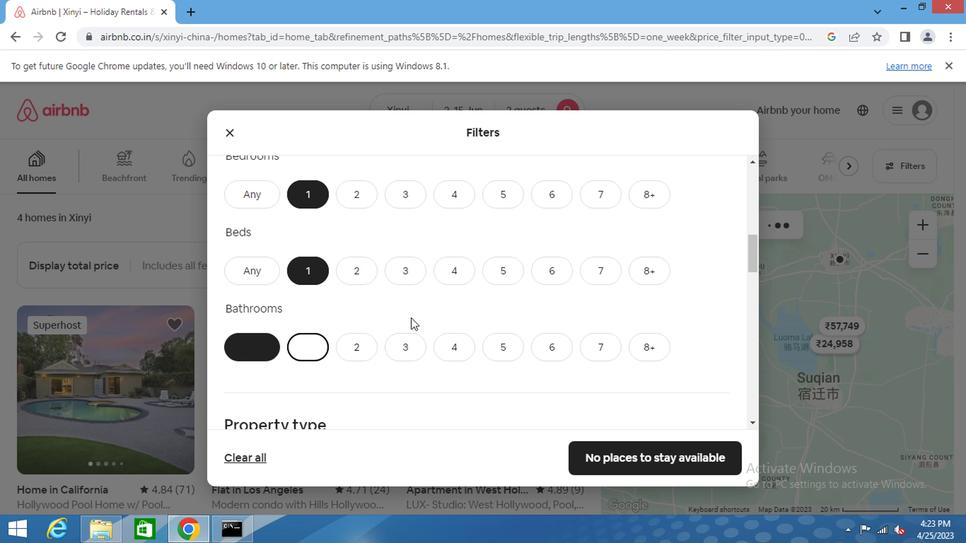
Action: Mouse scrolled (407, 318) with delta (0, 0)
Screenshot: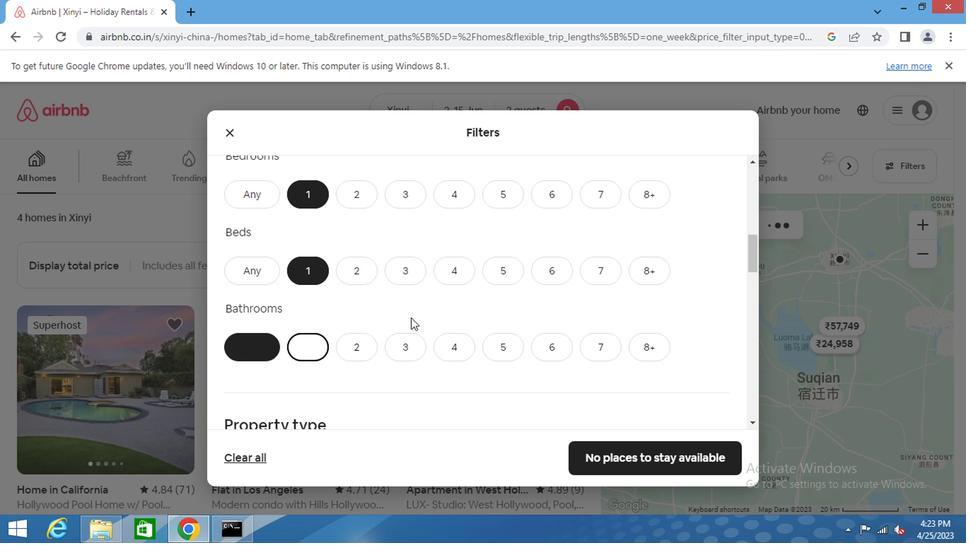 
Action: Mouse scrolled (407, 318) with delta (0, 0)
Screenshot: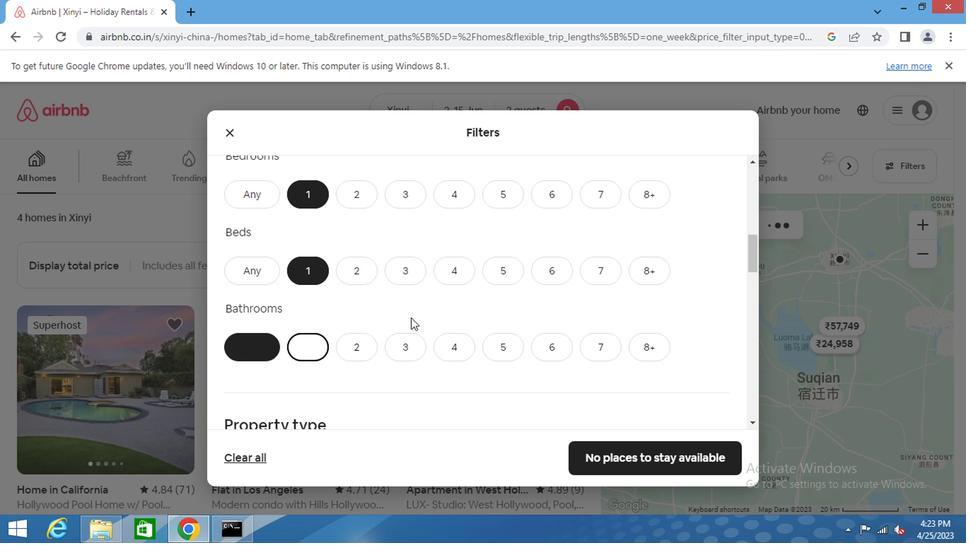 
Action: Mouse scrolled (407, 318) with delta (0, 0)
Screenshot: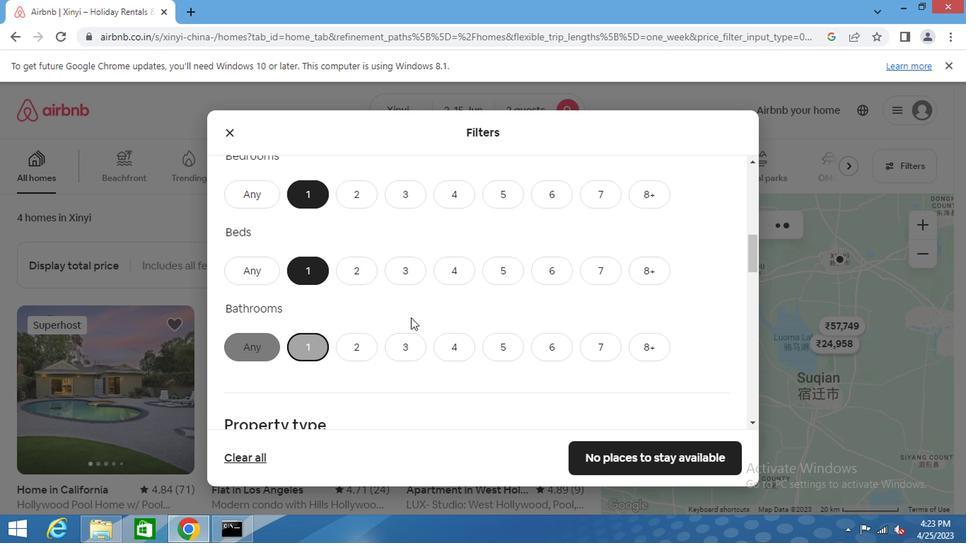 
Action: Mouse scrolled (407, 318) with delta (0, 0)
Screenshot: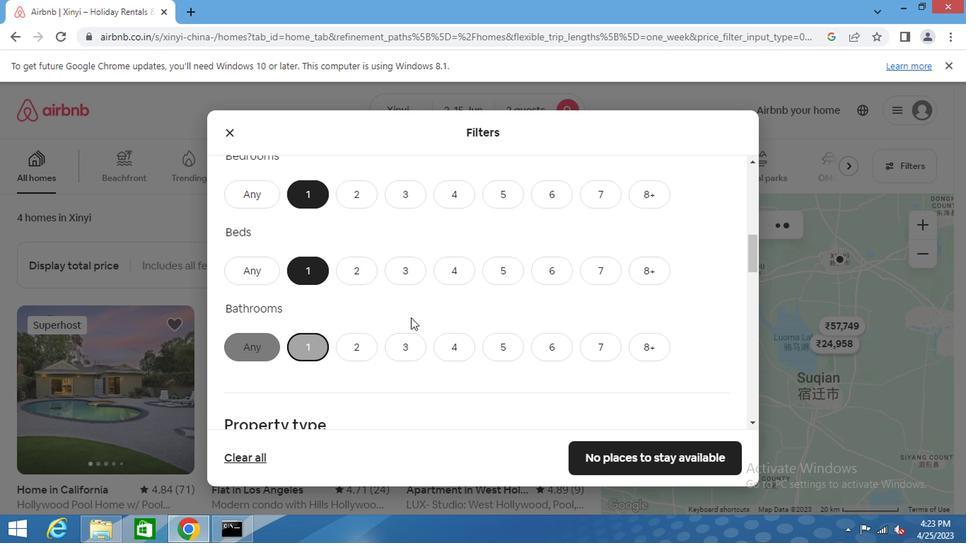 
Action: Mouse moved to (641, 328)
Screenshot: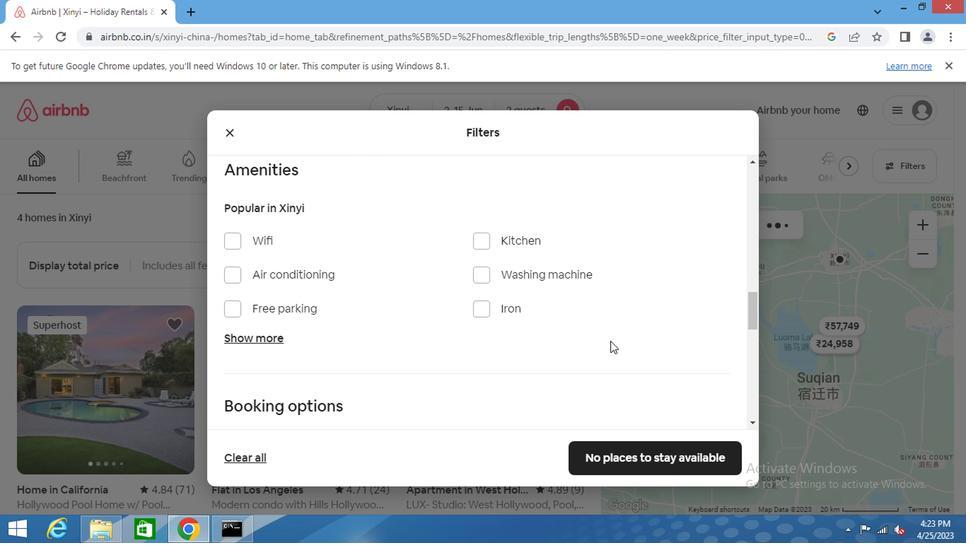 
Action: Mouse scrolled (641, 327) with delta (0, -1)
Screenshot: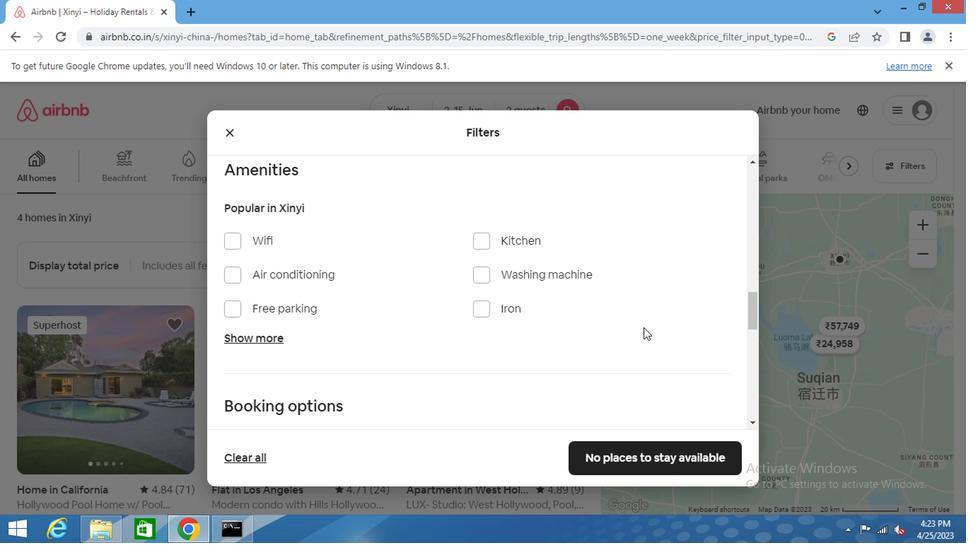
Action: Mouse scrolled (641, 327) with delta (0, -1)
Screenshot: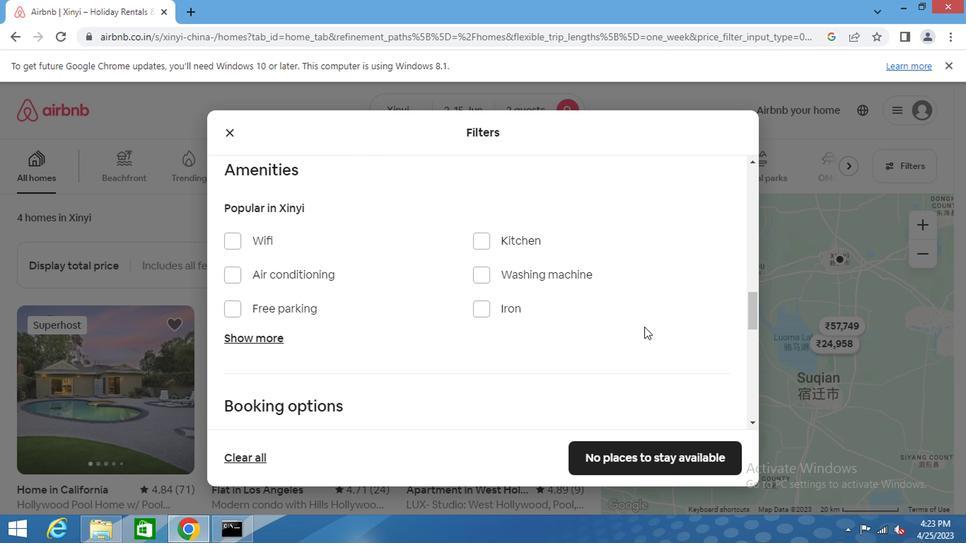 
Action: Mouse scrolled (641, 327) with delta (0, -1)
Screenshot: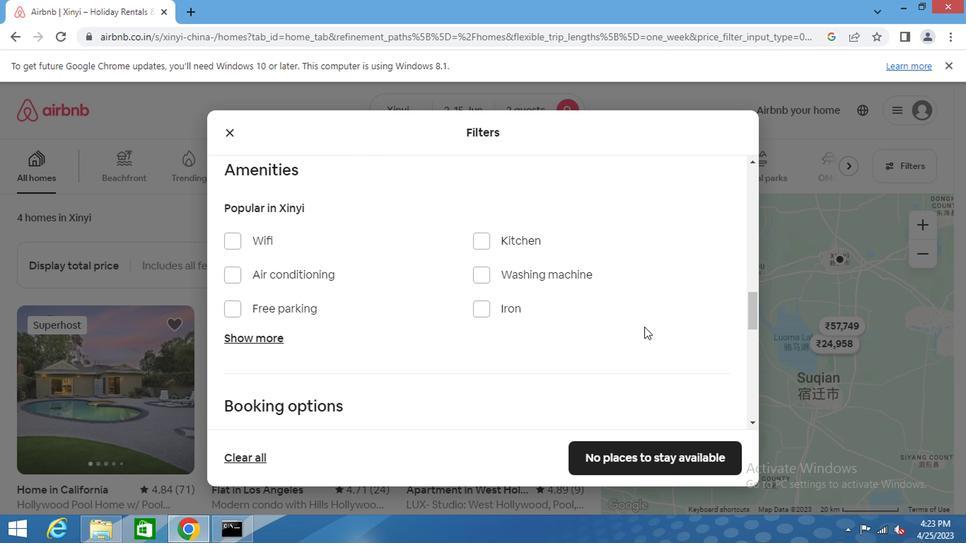 
Action: Mouse scrolled (641, 327) with delta (0, -1)
Screenshot: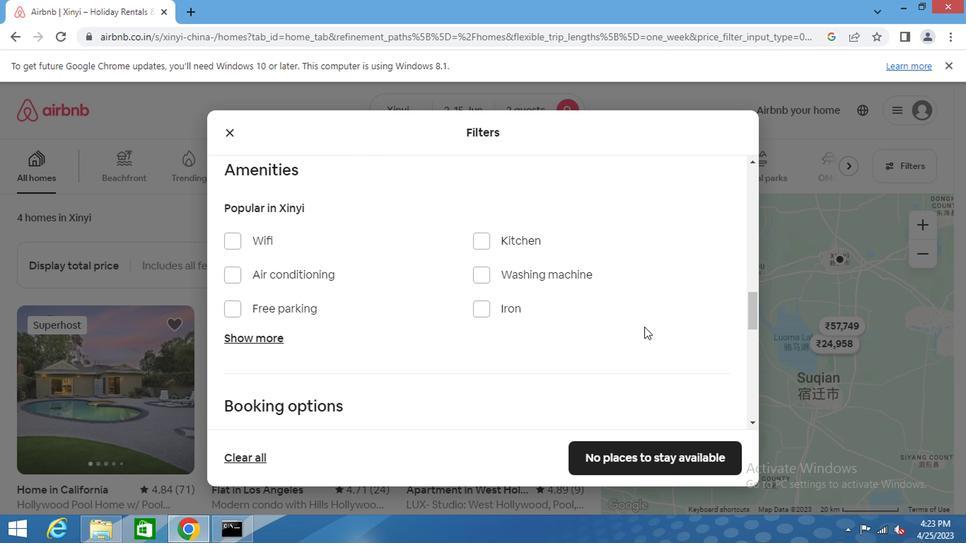 
Action: Mouse scrolled (641, 327) with delta (0, -1)
Screenshot: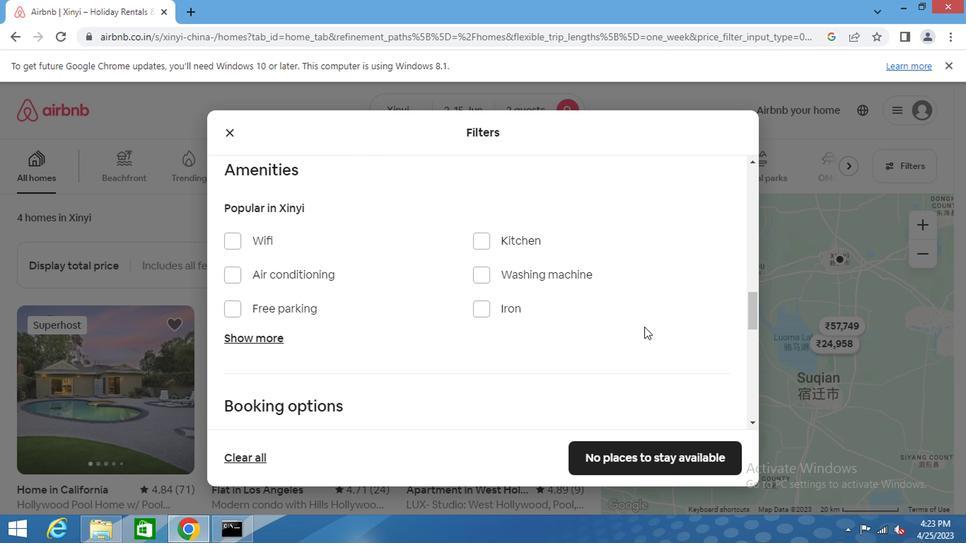 
Action: Mouse moved to (699, 159)
Screenshot: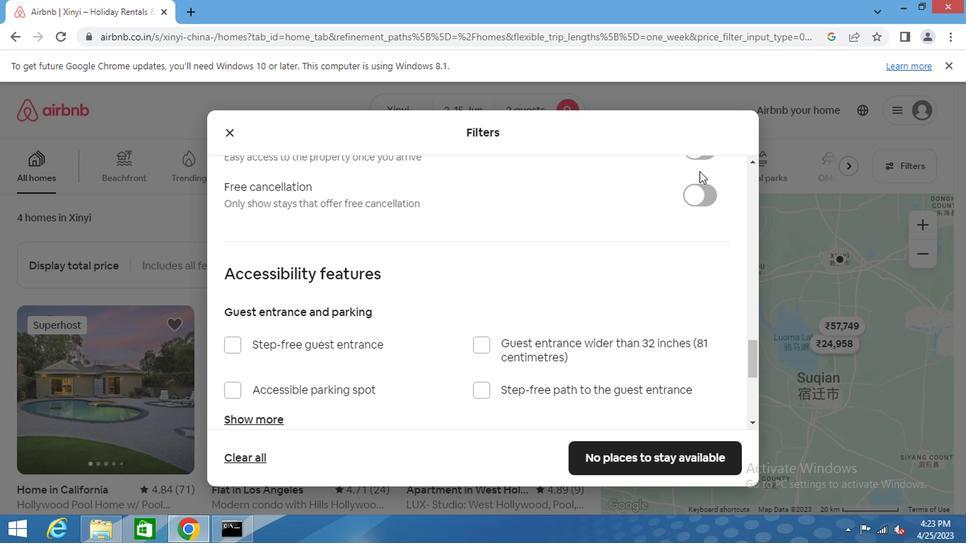 
Action: Mouse pressed left at (699, 159)
Screenshot: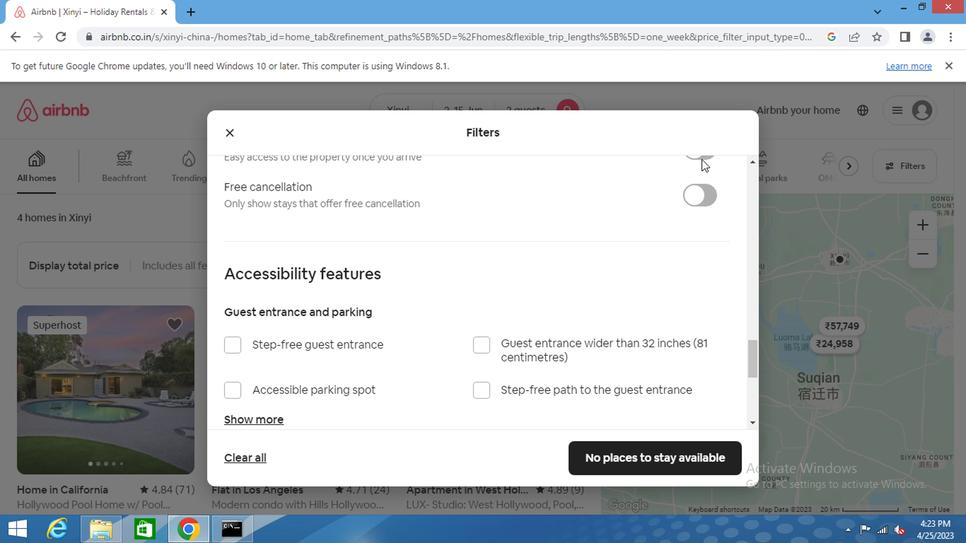 
Action: Mouse moved to (615, 281)
Screenshot: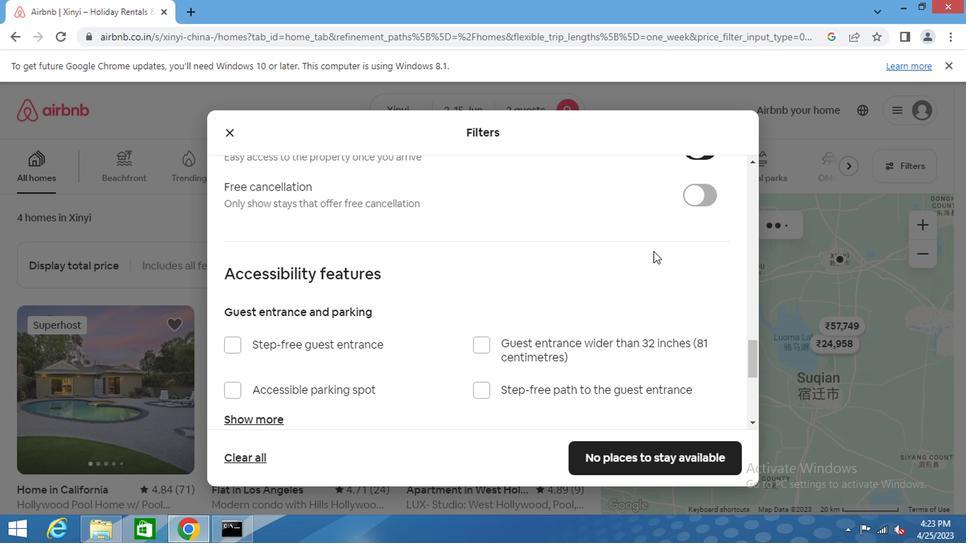 
Action: Mouse scrolled (615, 281) with delta (0, 0)
Screenshot: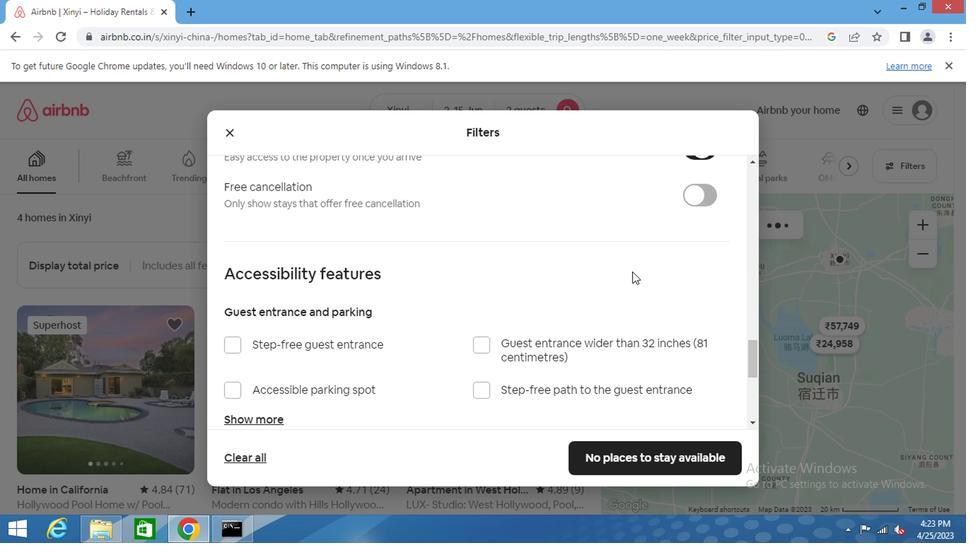 
Action: Mouse scrolled (615, 281) with delta (0, 0)
Screenshot: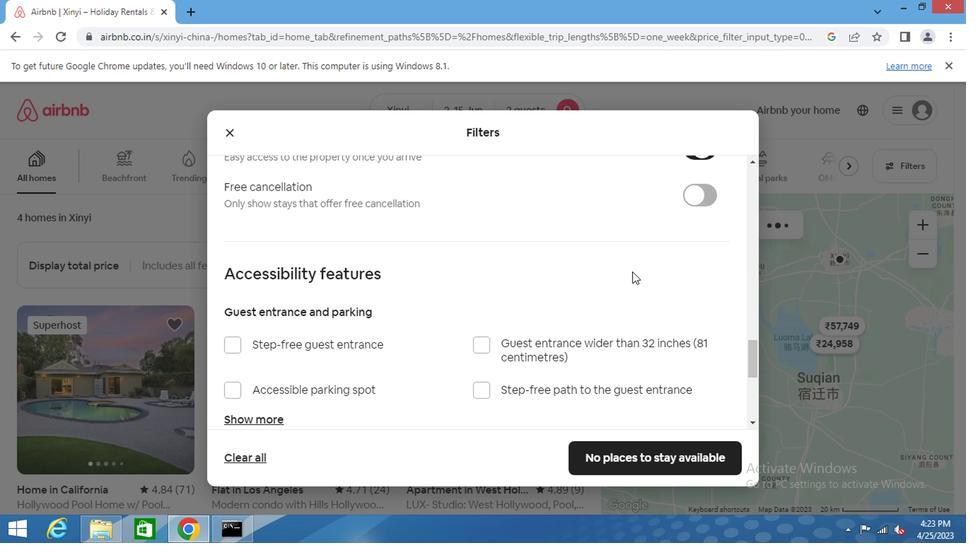 
Action: Mouse scrolled (615, 281) with delta (0, 0)
Screenshot: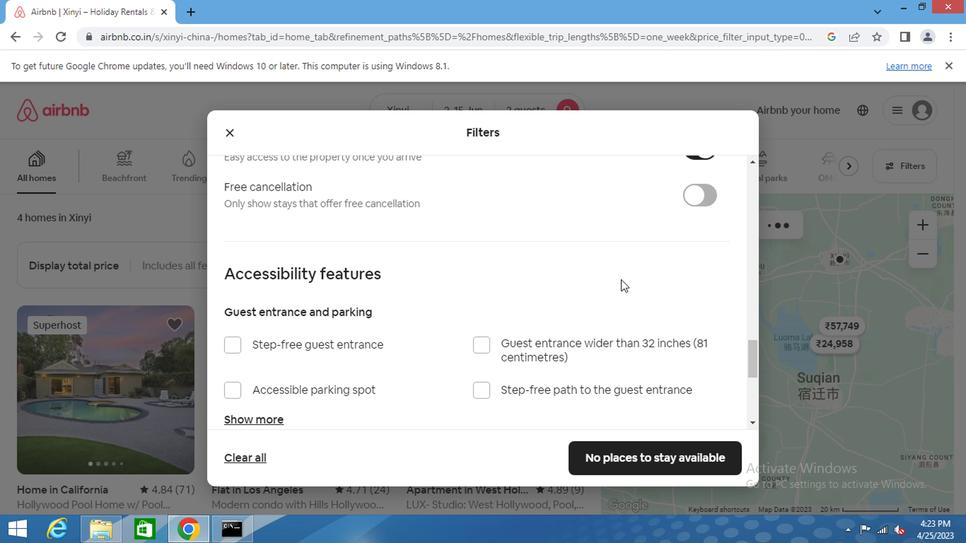 
Action: Mouse scrolled (615, 281) with delta (0, 0)
Screenshot: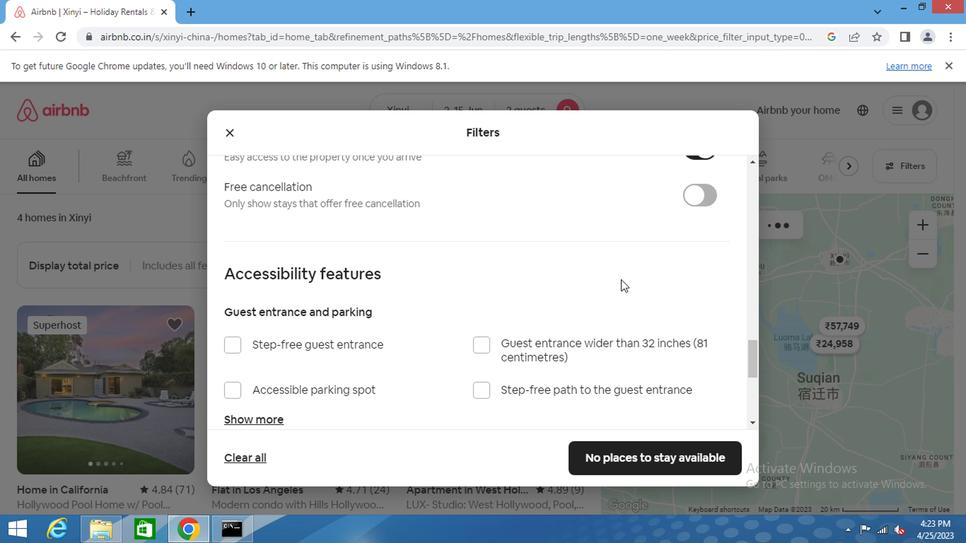 
Action: Mouse scrolled (615, 281) with delta (0, 0)
Screenshot: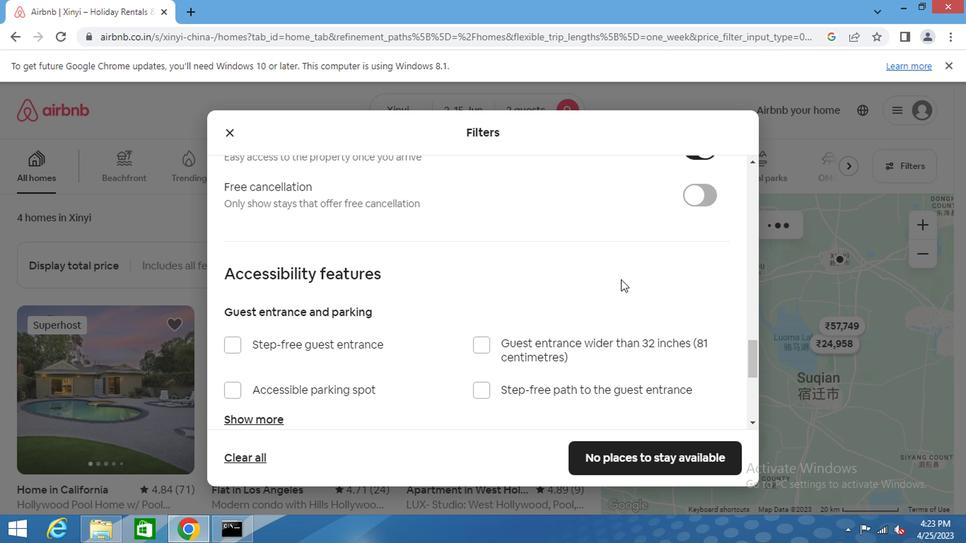 
Action: Mouse scrolled (615, 281) with delta (0, 0)
Screenshot: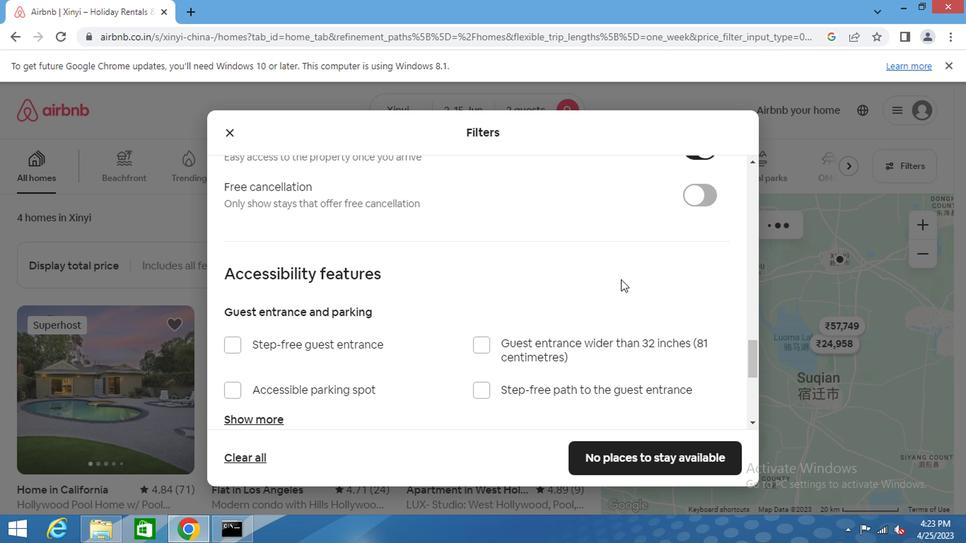 
Action: Mouse moved to (617, 408)
Screenshot: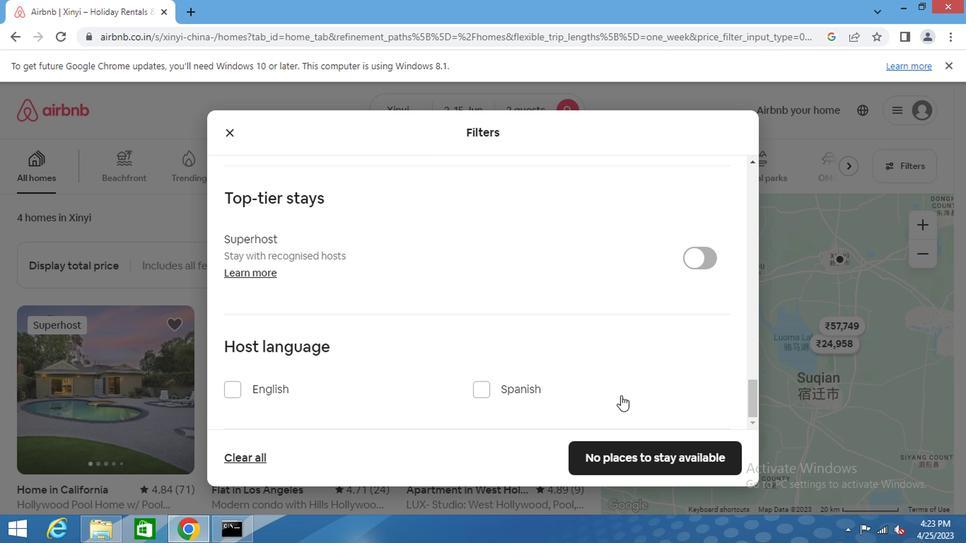 
Action: Mouse scrolled (617, 407) with delta (0, -1)
Screenshot: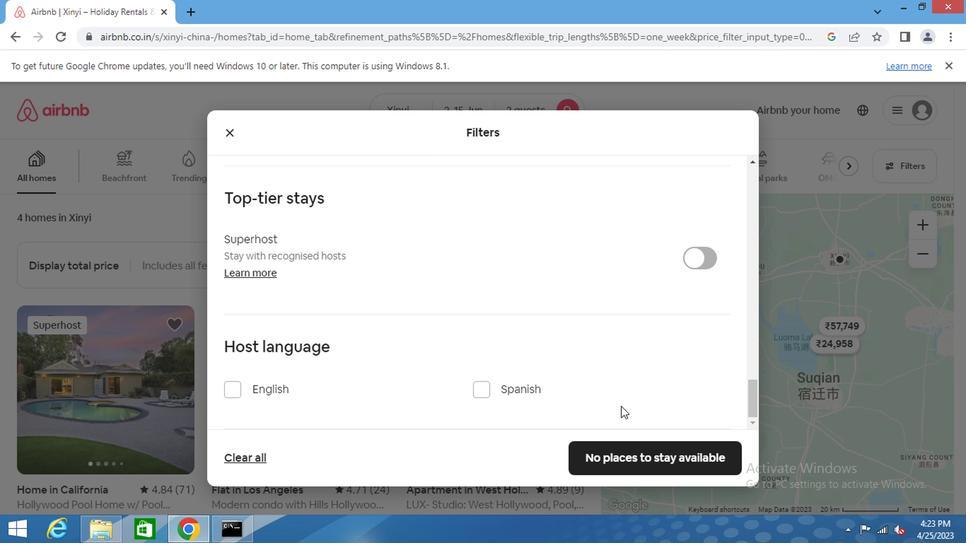 
Action: Mouse moved to (616, 408)
Screenshot: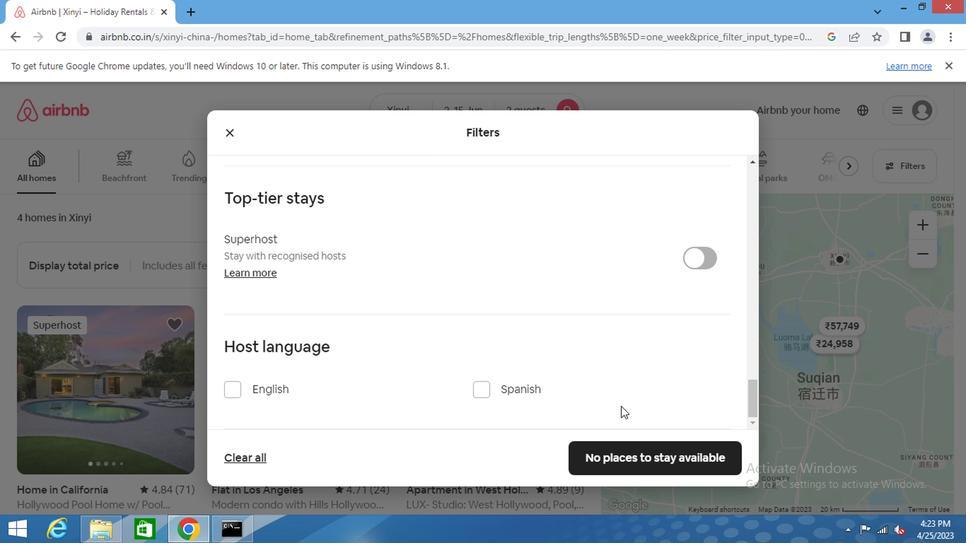 
Action: Mouse scrolled (616, 407) with delta (0, -1)
Screenshot: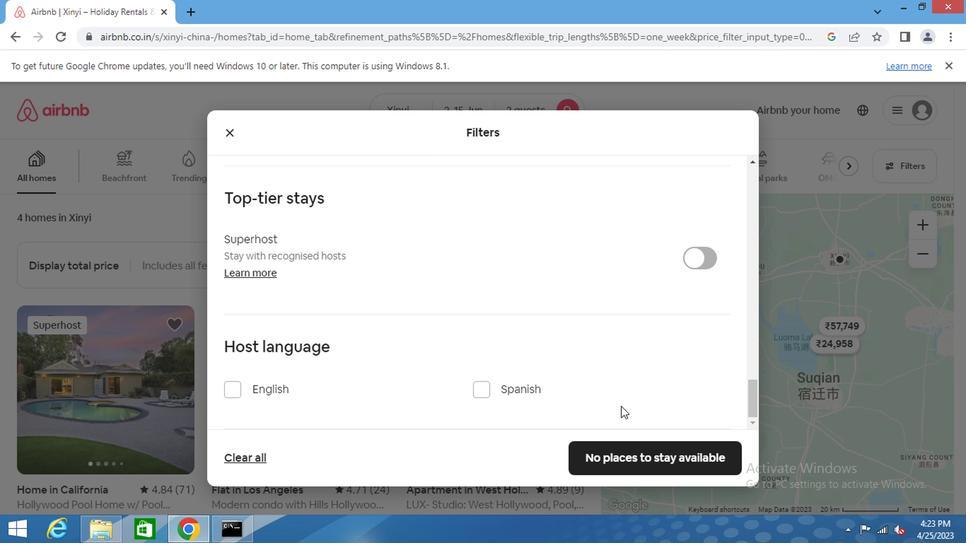 
Action: Mouse moved to (615, 408)
Screenshot: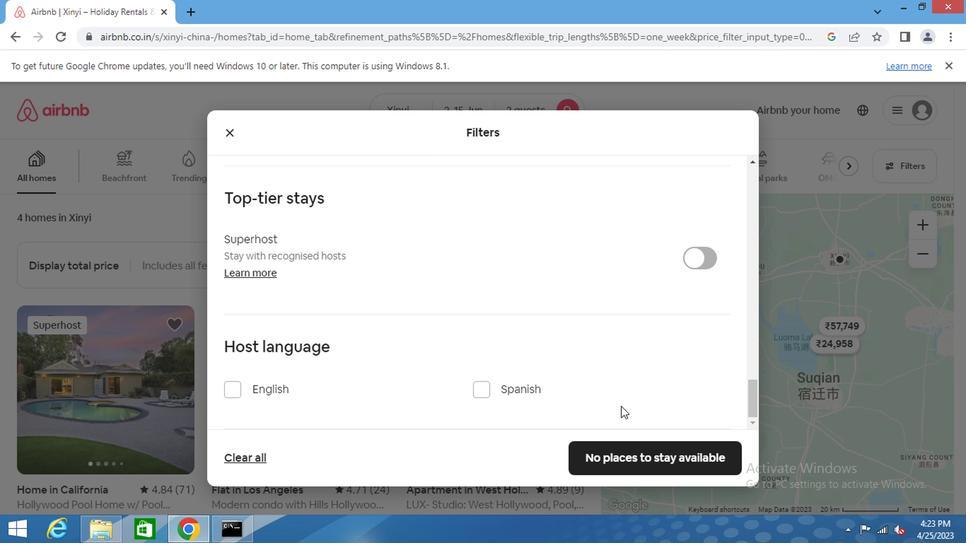 
Action: Mouse scrolled (615, 407) with delta (0, -1)
Screenshot: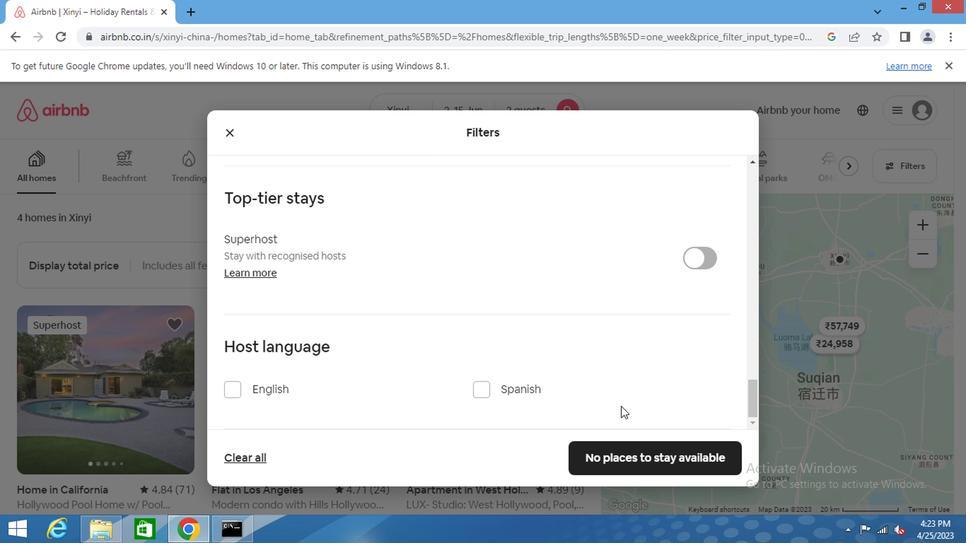 
Action: Mouse scrolled (615, 407) with delta (0, -1)
Screenshot: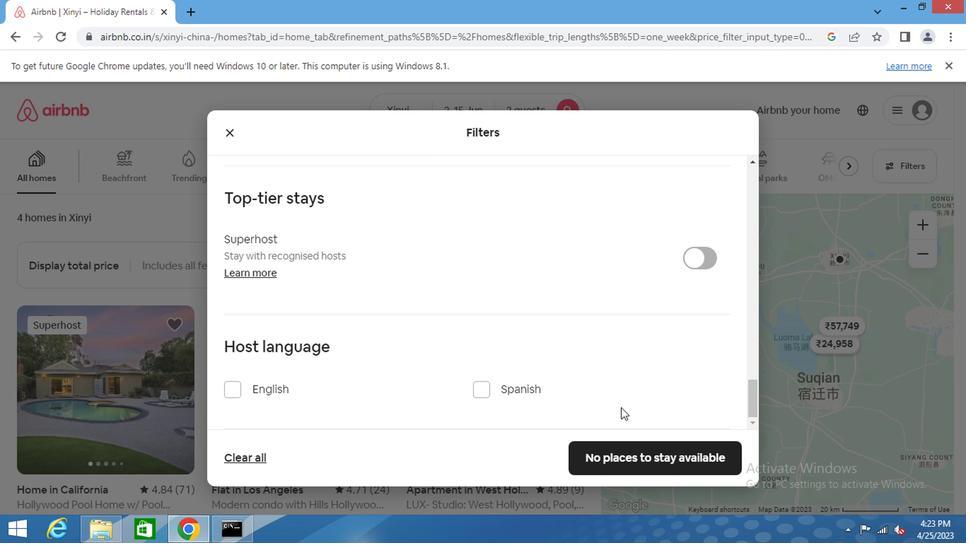 
Action: Mouse scrolled (615, 407) with delta (0, -1)
Screenshot: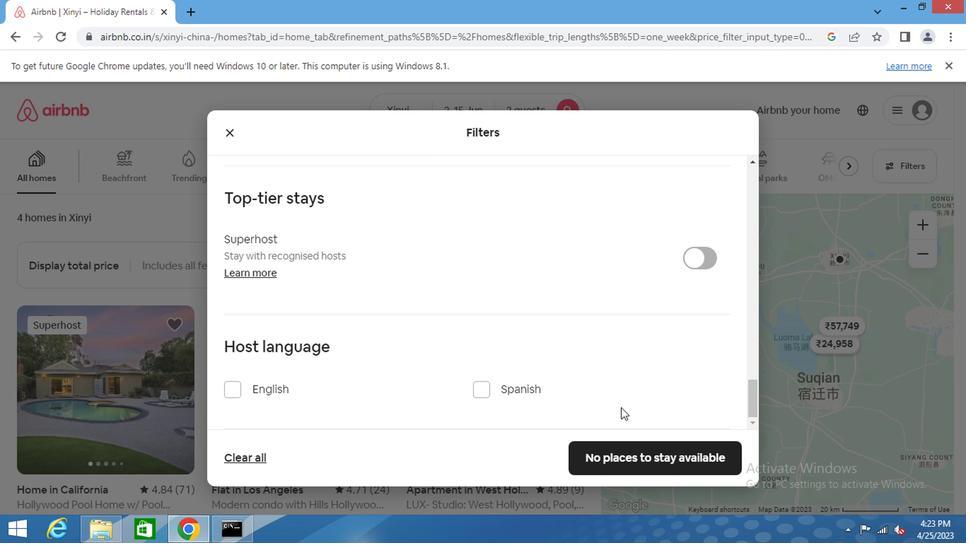 
Action: Mouse moved to (627, 453)
Screenshot: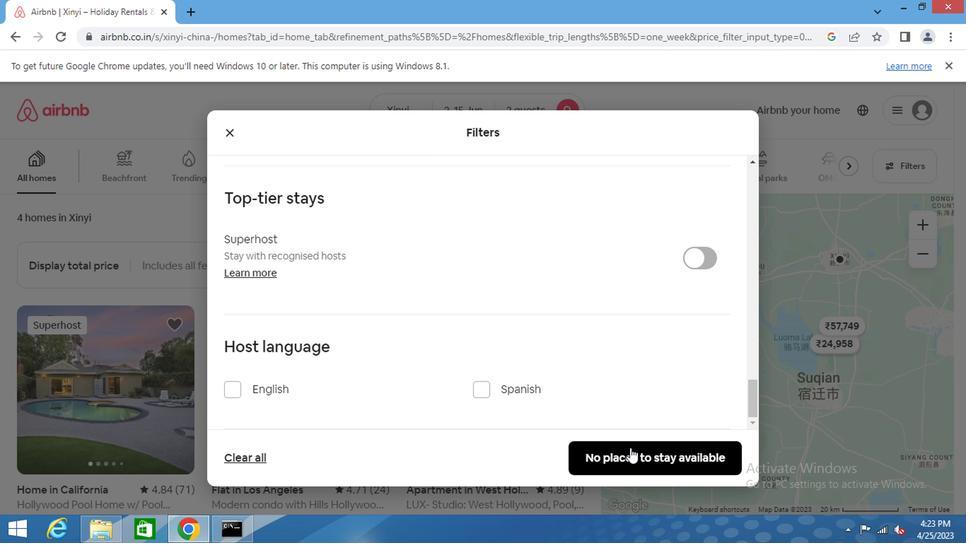 
Action: Mouse pressed left at (627, 453)
Screenshot: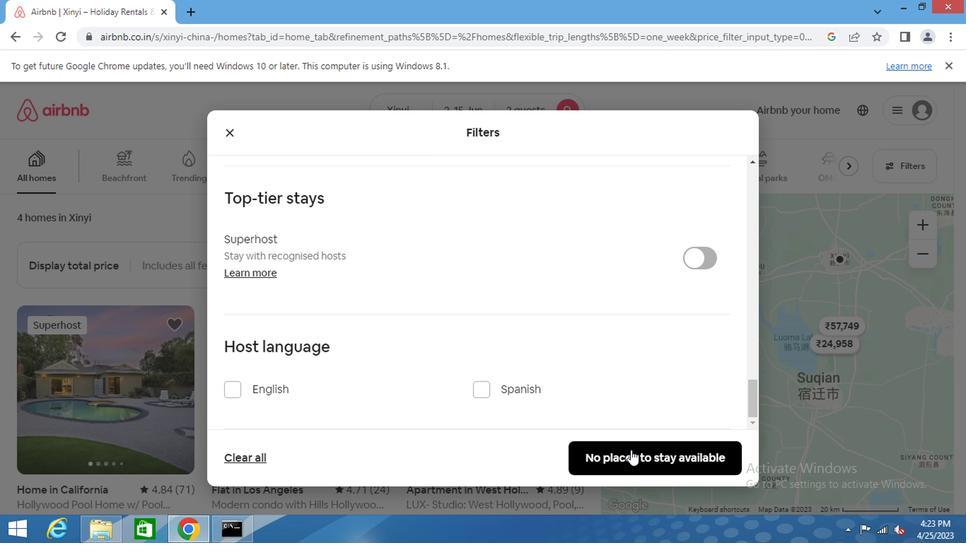 
Action: Mouse moved to (762, 168)
Screenshot: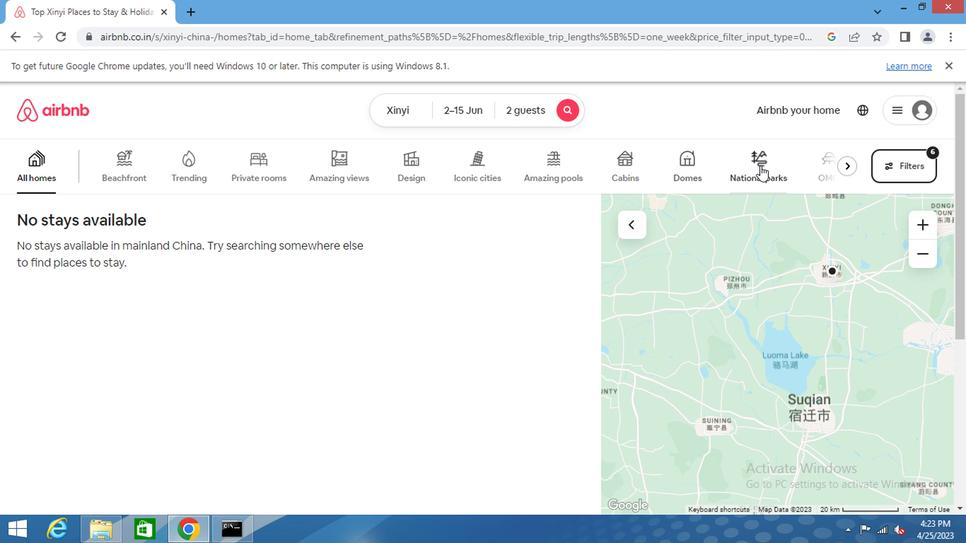 
